 Task: Open a blank sheet, save the file as Olivia Add the quote 'The only limit to our realization of tomorrow will be our doubts of today.'The only limit to our realization of tomorrow will be our doubts of today.  Apply font style Apply font style Bradley Hand ITC and font size 22 Align the text to the Justify .Change the text color to  Brown
Action: Mouse moved to (468, 720)
Screenshot: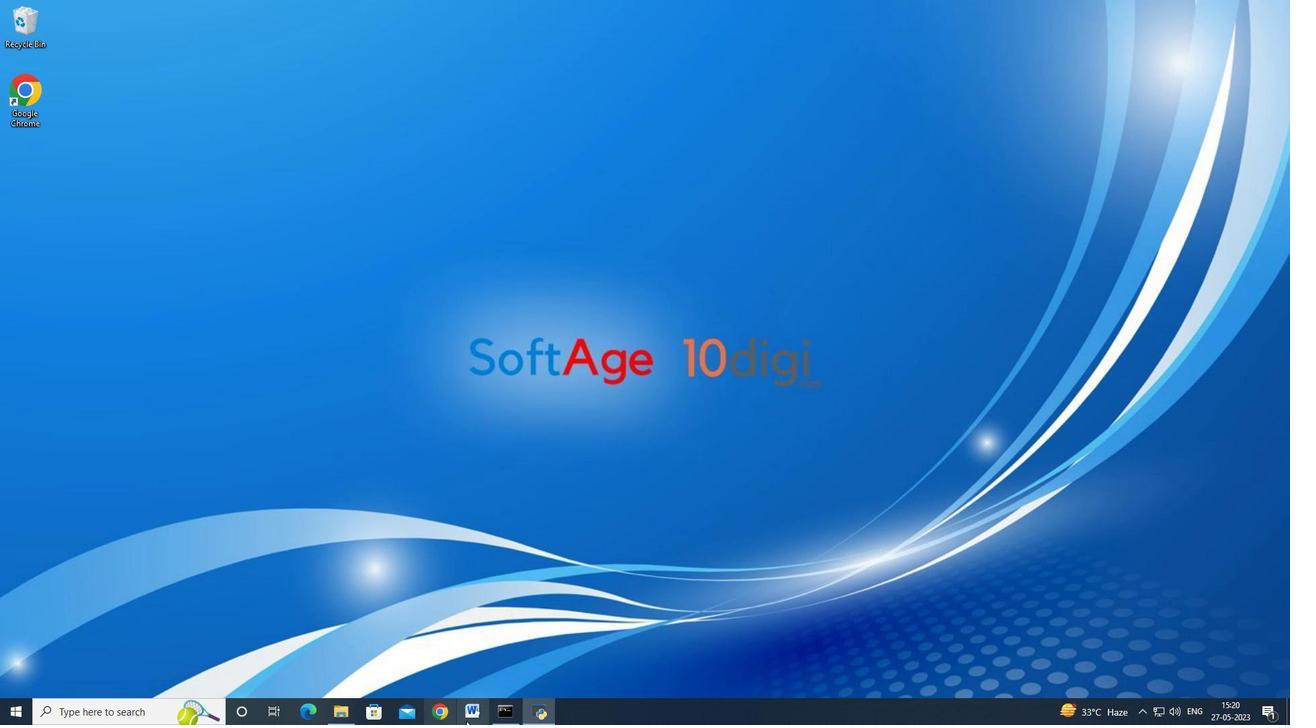 
Action: Mouse pressed left at (468, 720)
Screenshot: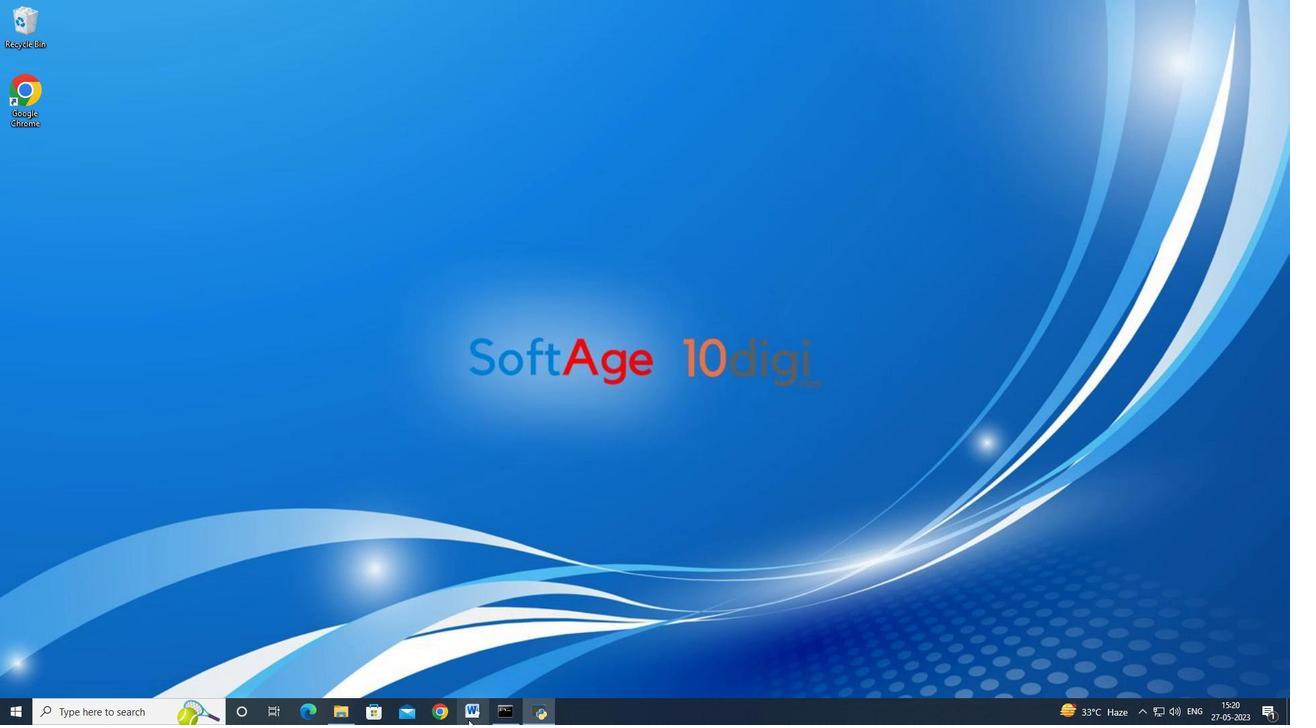 
Action: Mouse moved to (34, 20)
Screenshot: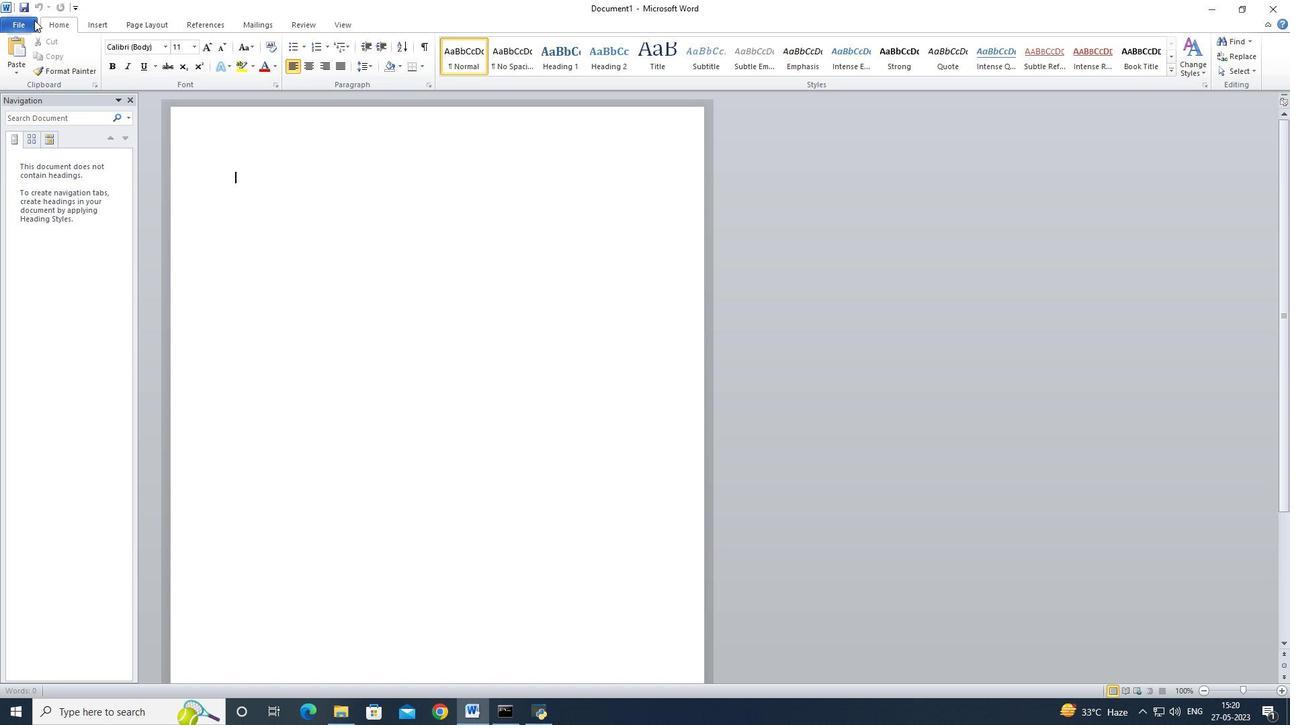 
Action: Mouse pressed left at (34, 20)
Screenshot: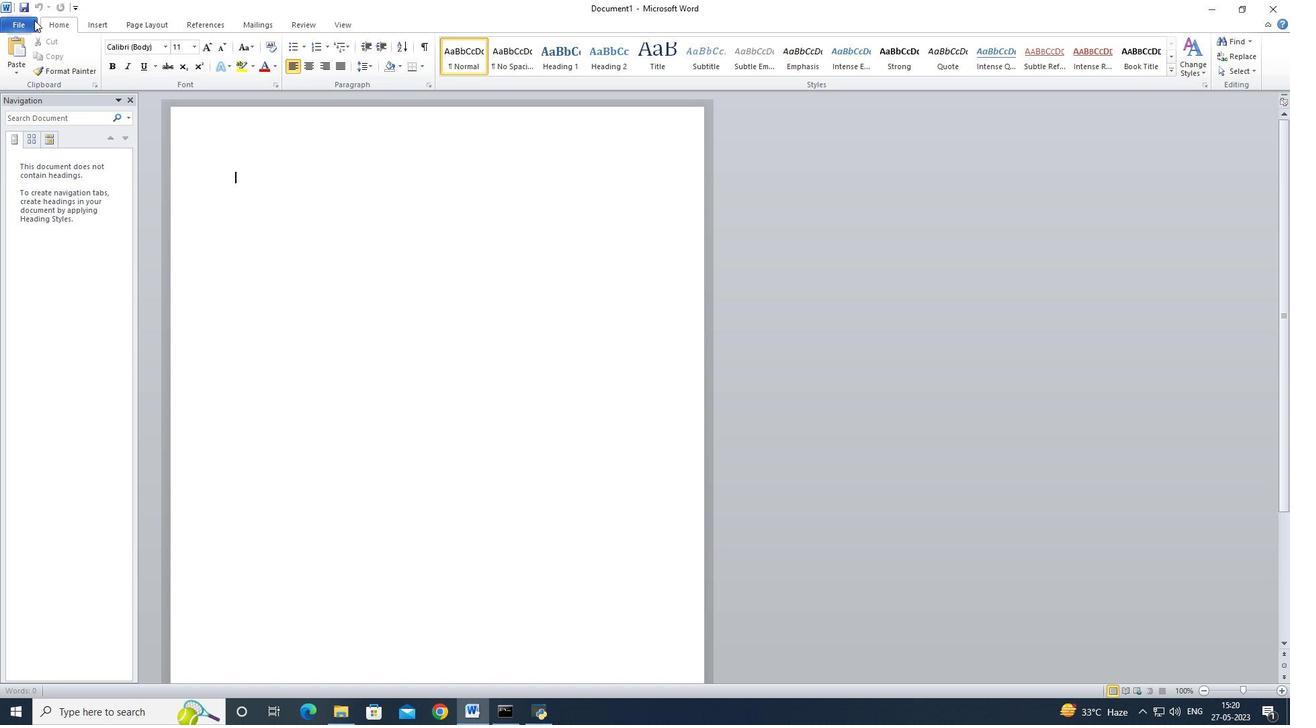 
Action: Mouse moved to (48, 163)
Screenshot: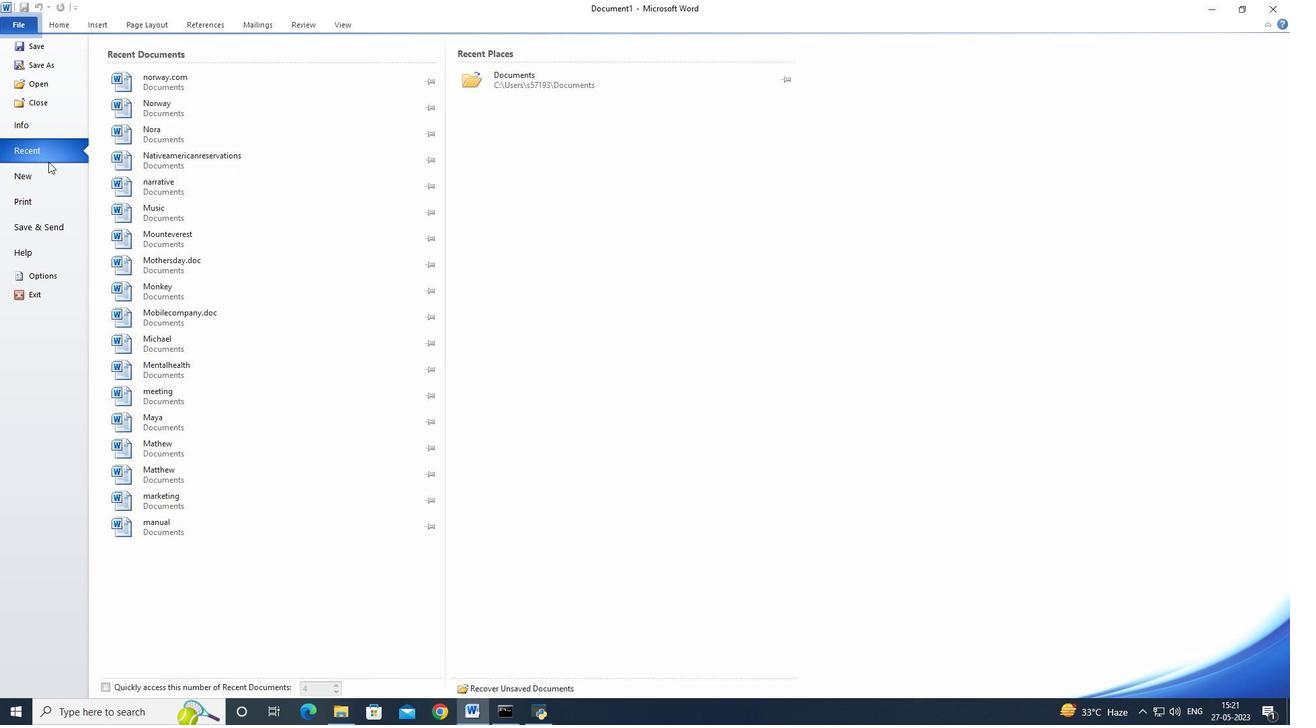 
Action: Mouse pressed left at (48, 163)
Screenshot: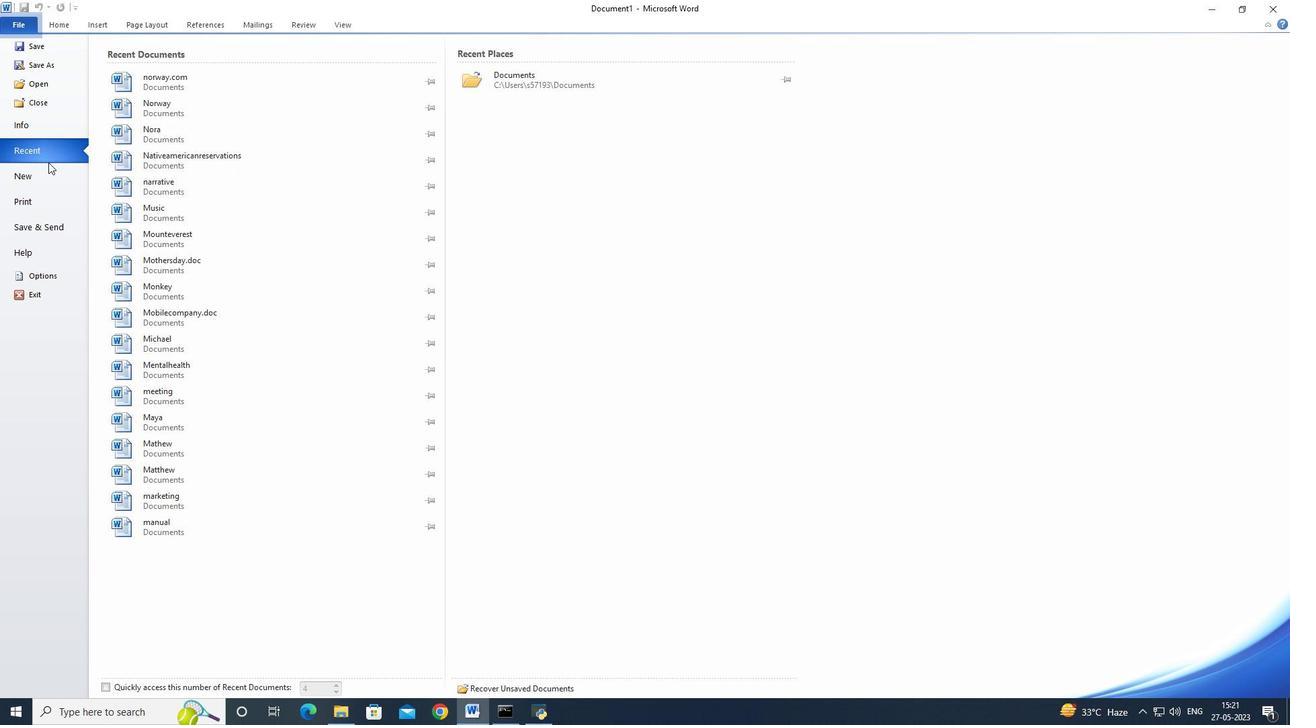 
Action: Mouse moved to (48, 170)
Screenshot: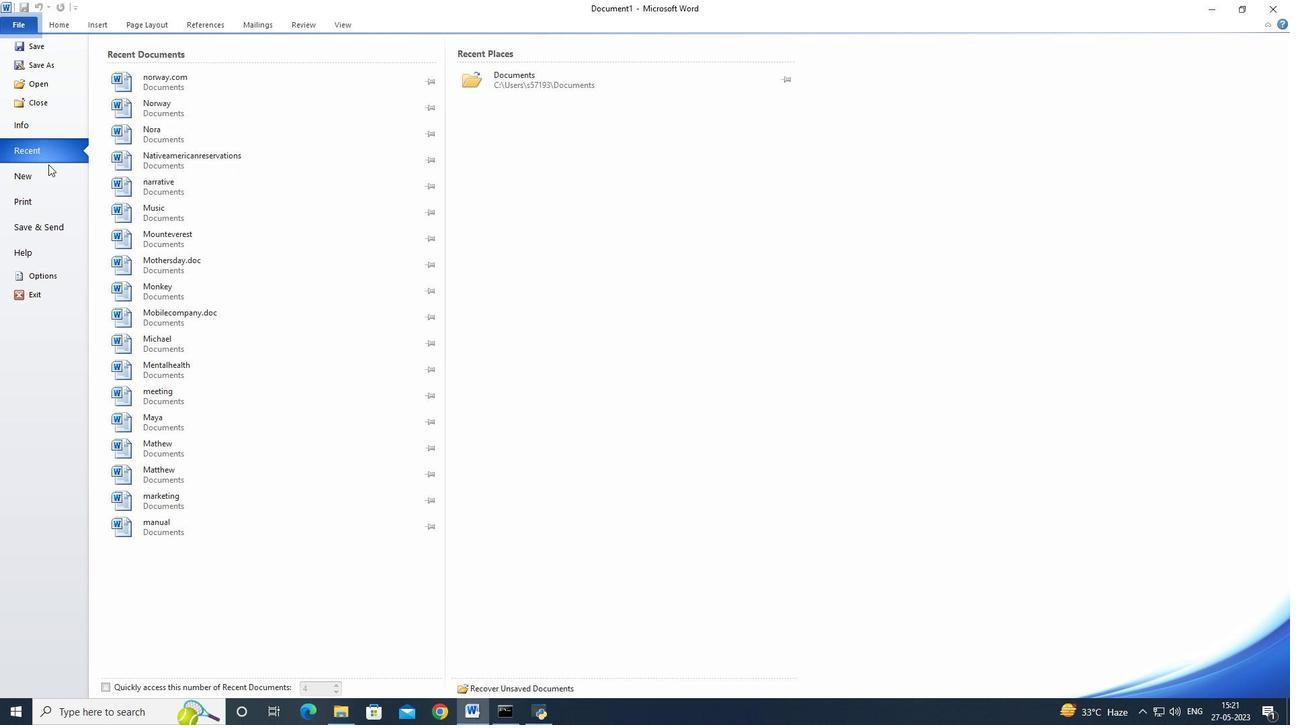 
Action: Mouse pressed left at (48, 170)
Screenshot: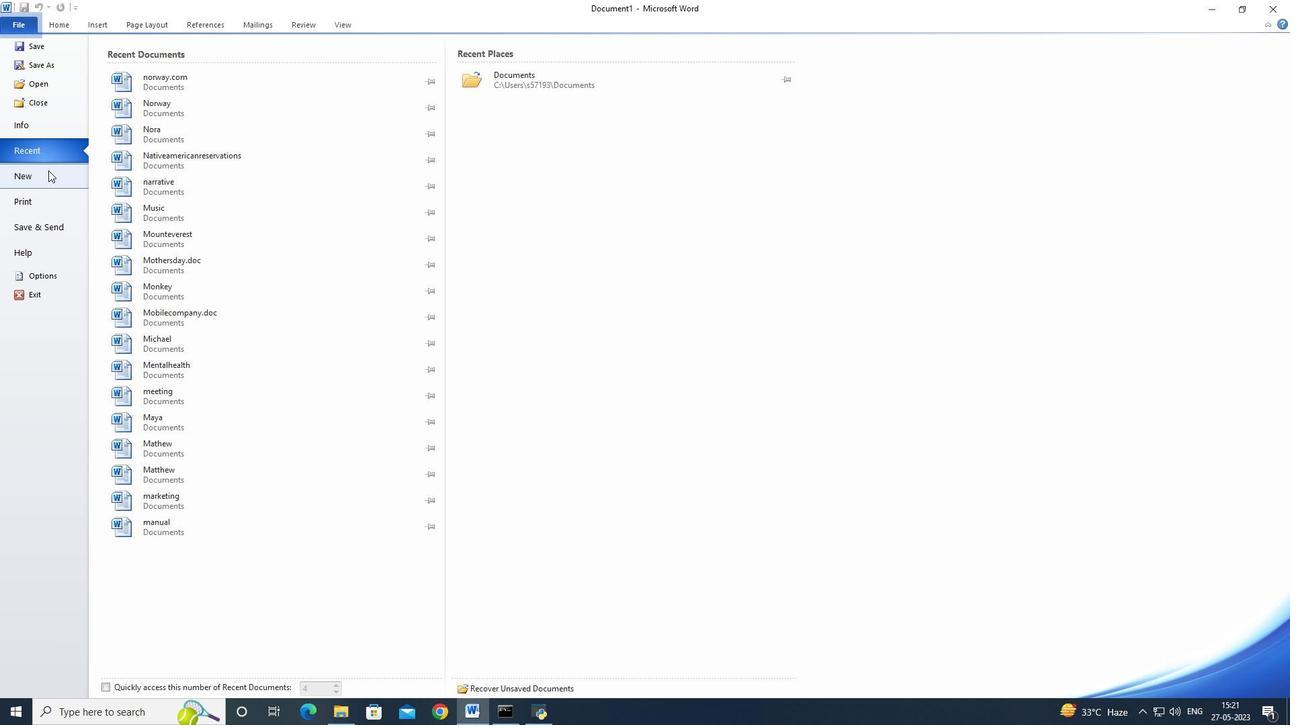 
Action: Mouse moved to (142, 130)
Screenshot: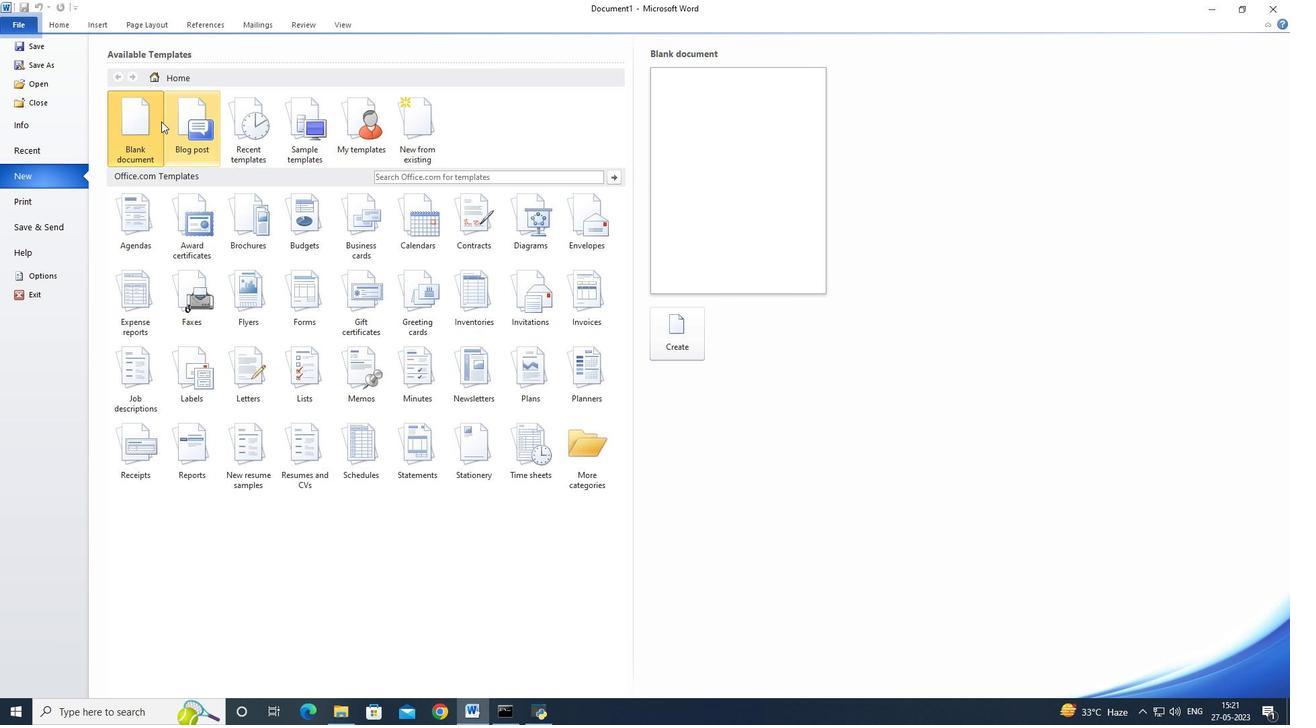 
Action: Mouse pressed left at (142, 130)
Screenshot: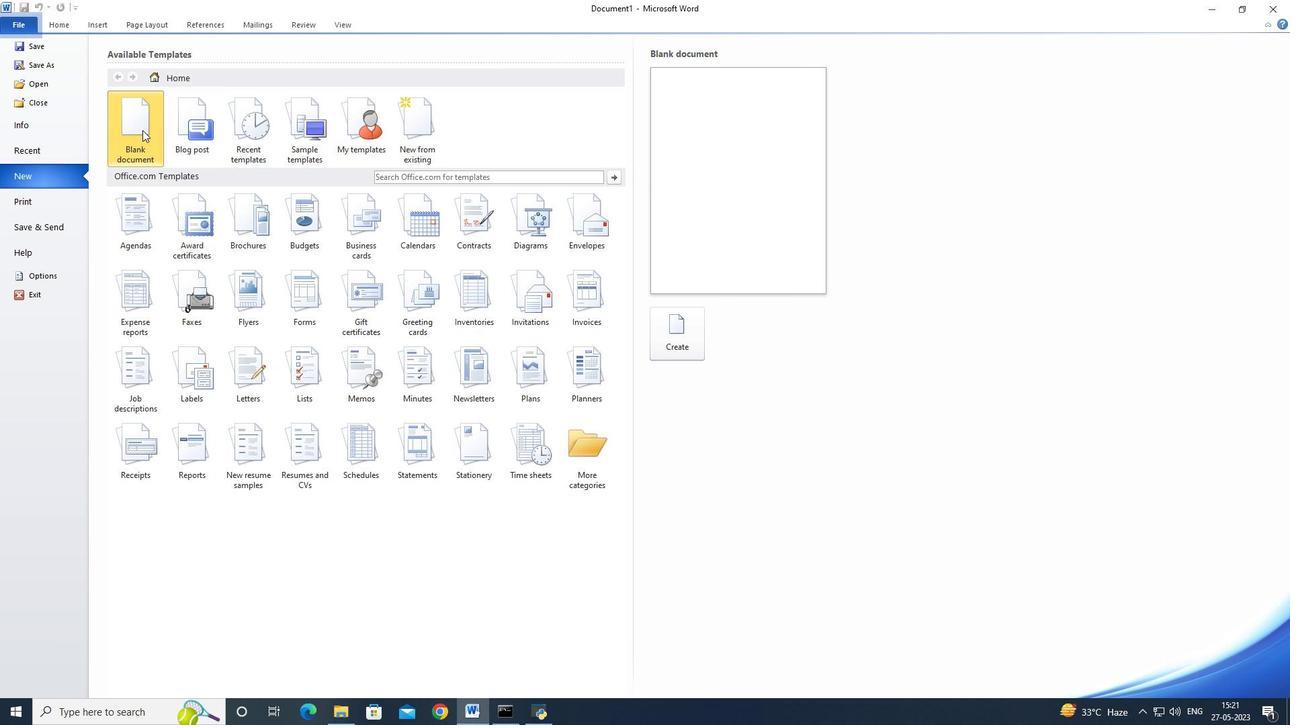 
Action: Mouse pressed left at (142, 130)
Screenshot: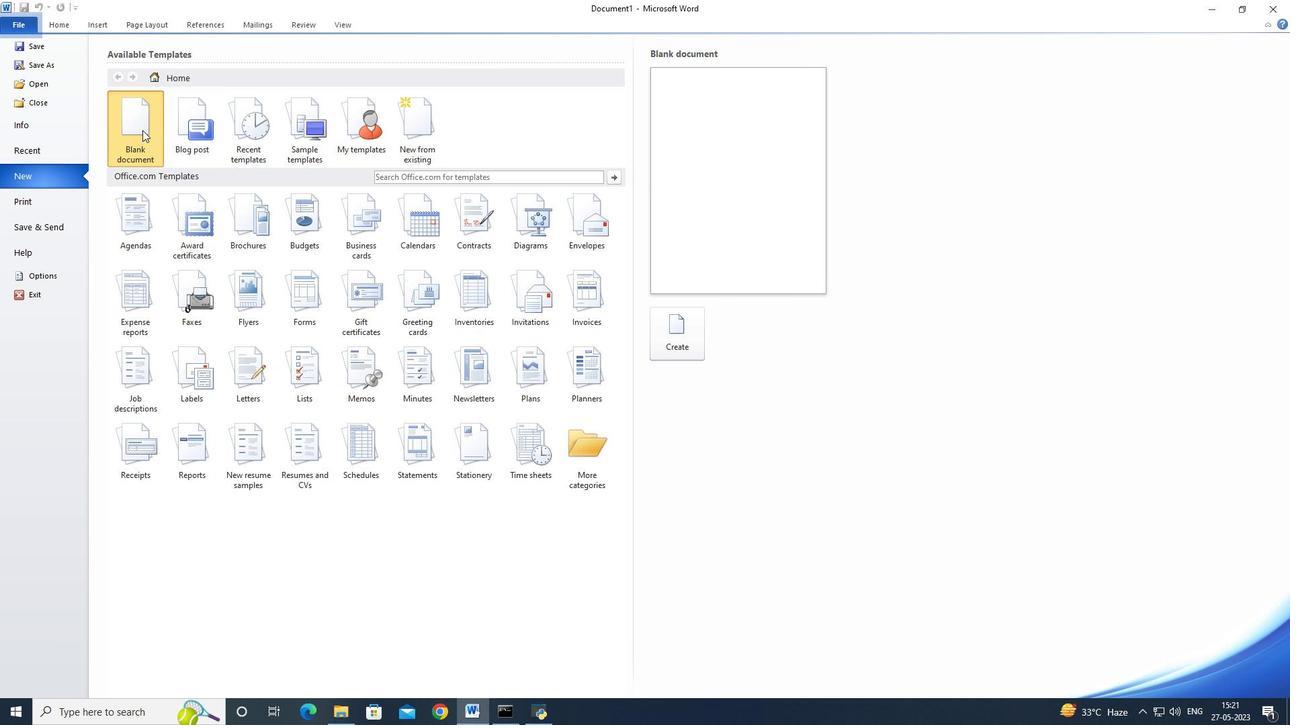 
Action: Mouse moved to (17, 24)
Screenshot: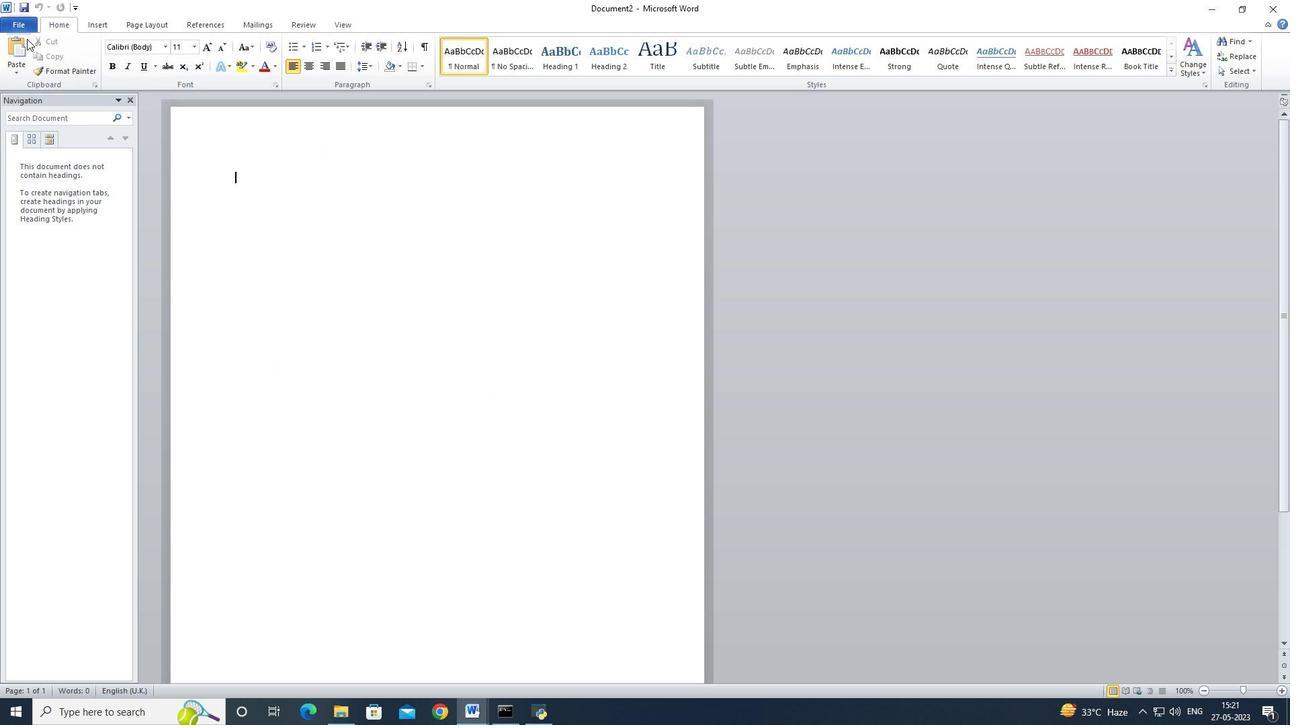 
Action: Mouse pressed left at (17, 24)
Screenshot: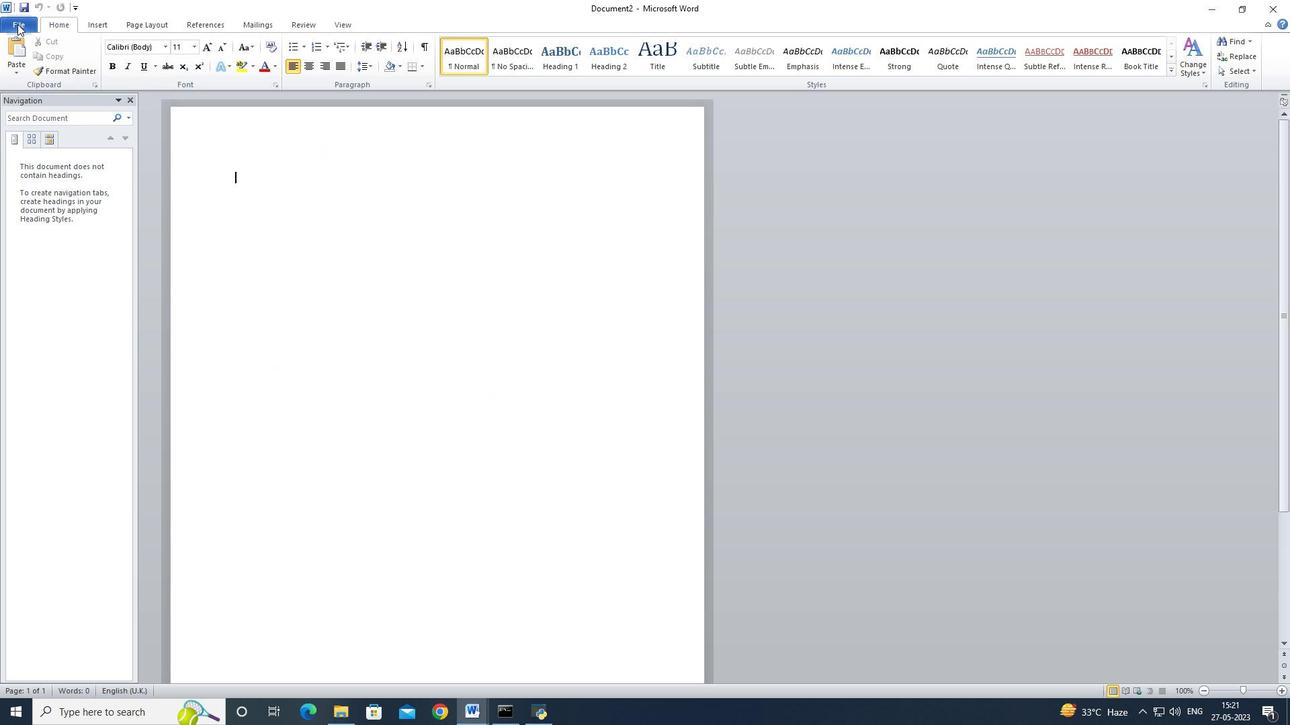 
Action: Mouse moved to (36, 72)
Screenshot: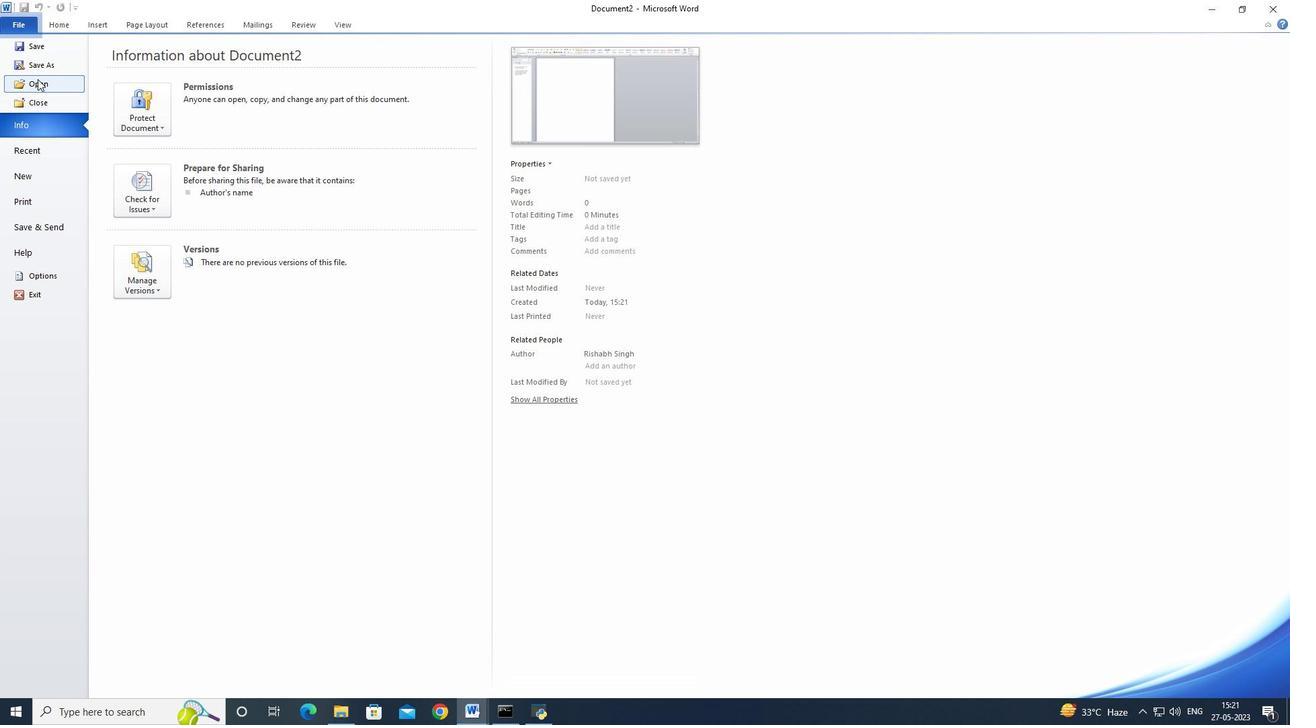 
Action: Mouse pressed left at (36, 72)
Screenshot: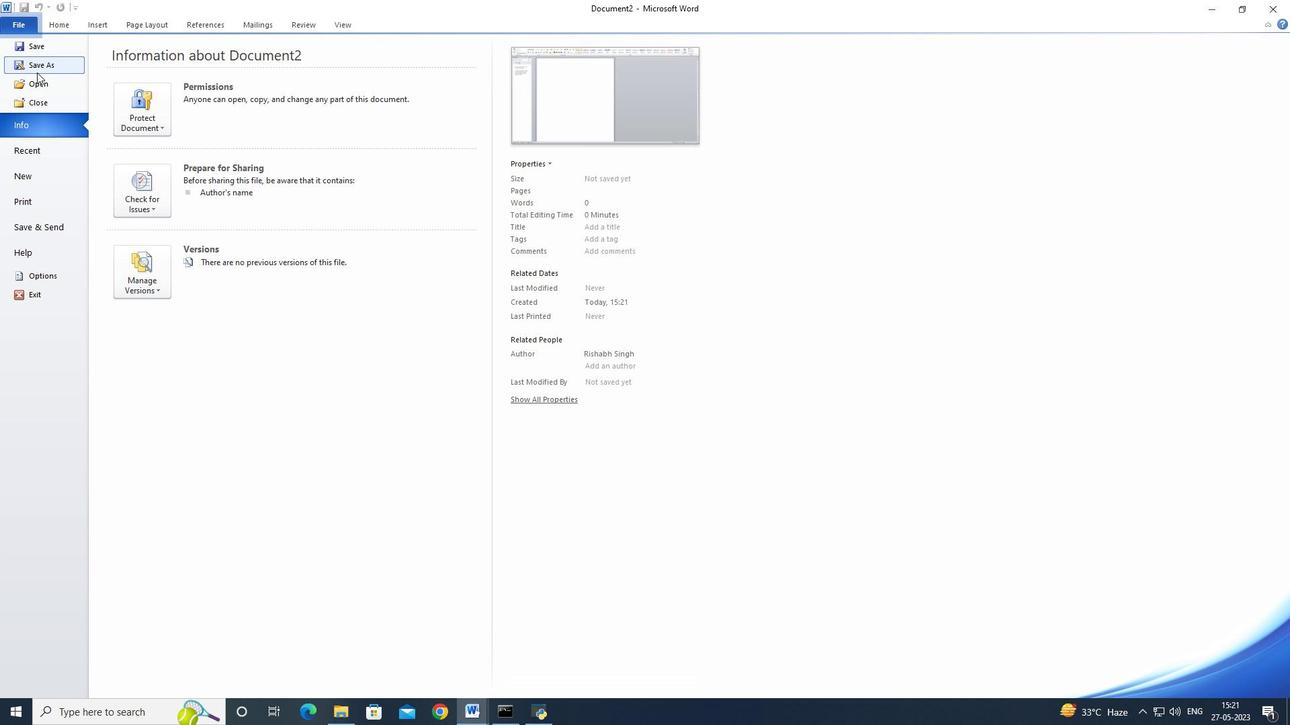 
Action: Mouse moved to (258, 182)
Screenshot: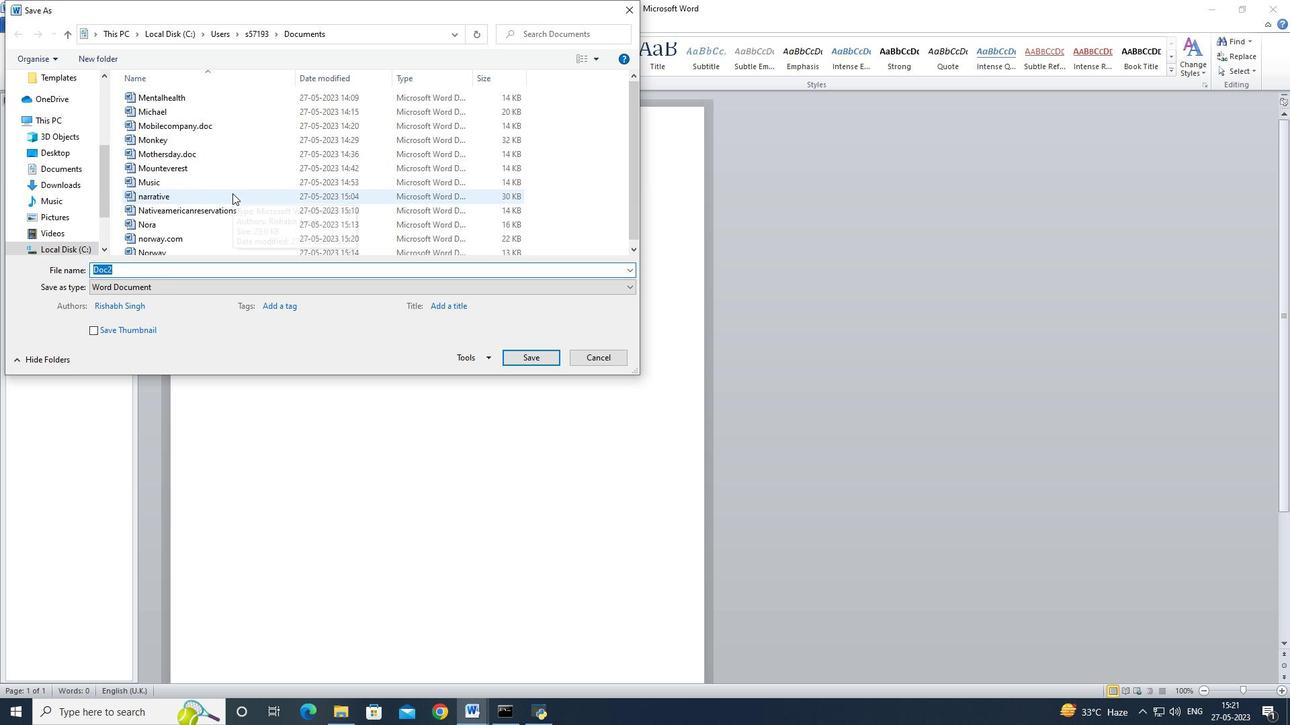 
Action: Key pressed <Key.backspace><Key.shift>Olivai<Key.backspace><Key.backspace>ia
Screenshot: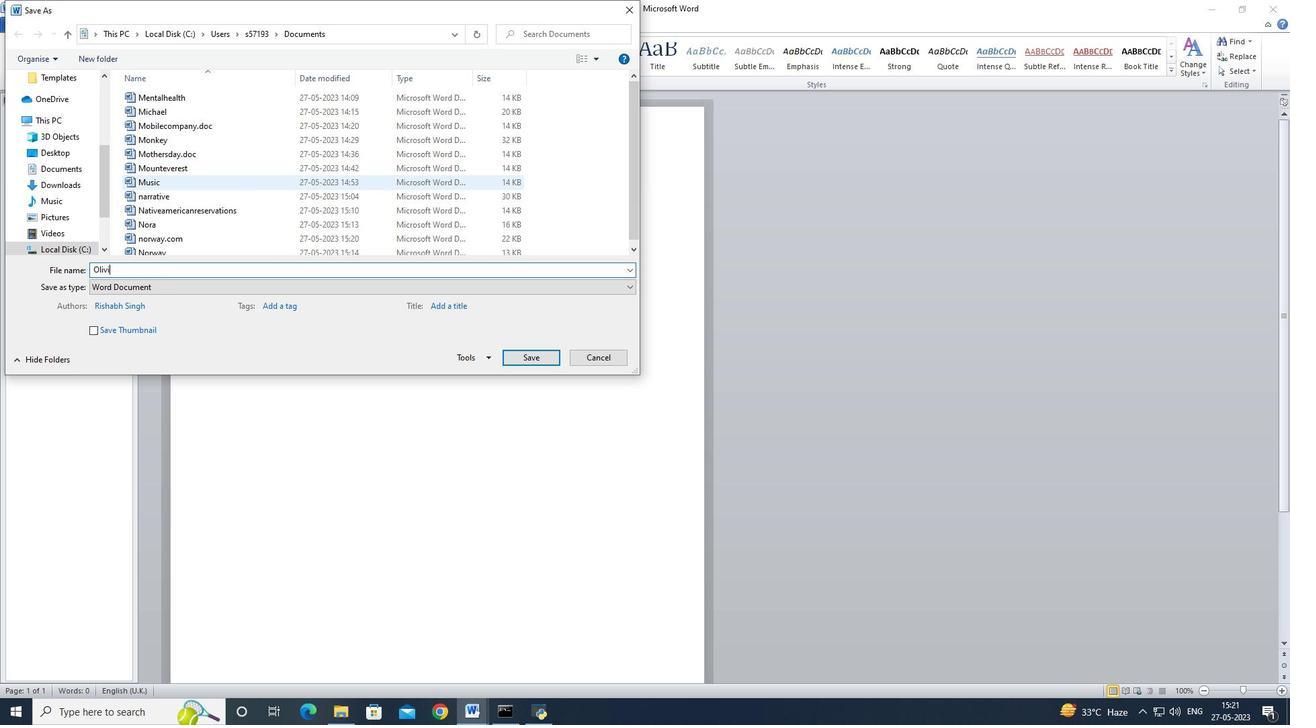 
Action: Mouse moved to (543, 353)
Screenshot: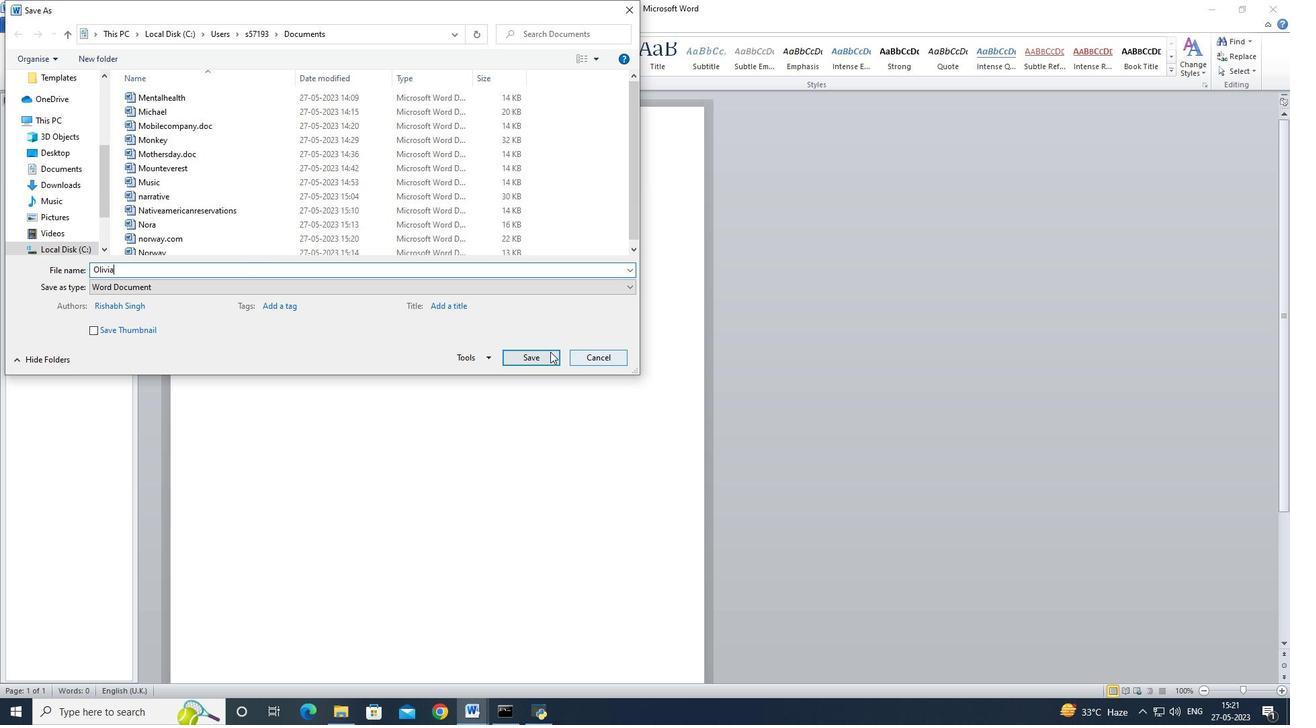 
Action: Mouse pressed left at (543, 353)
Screenshot: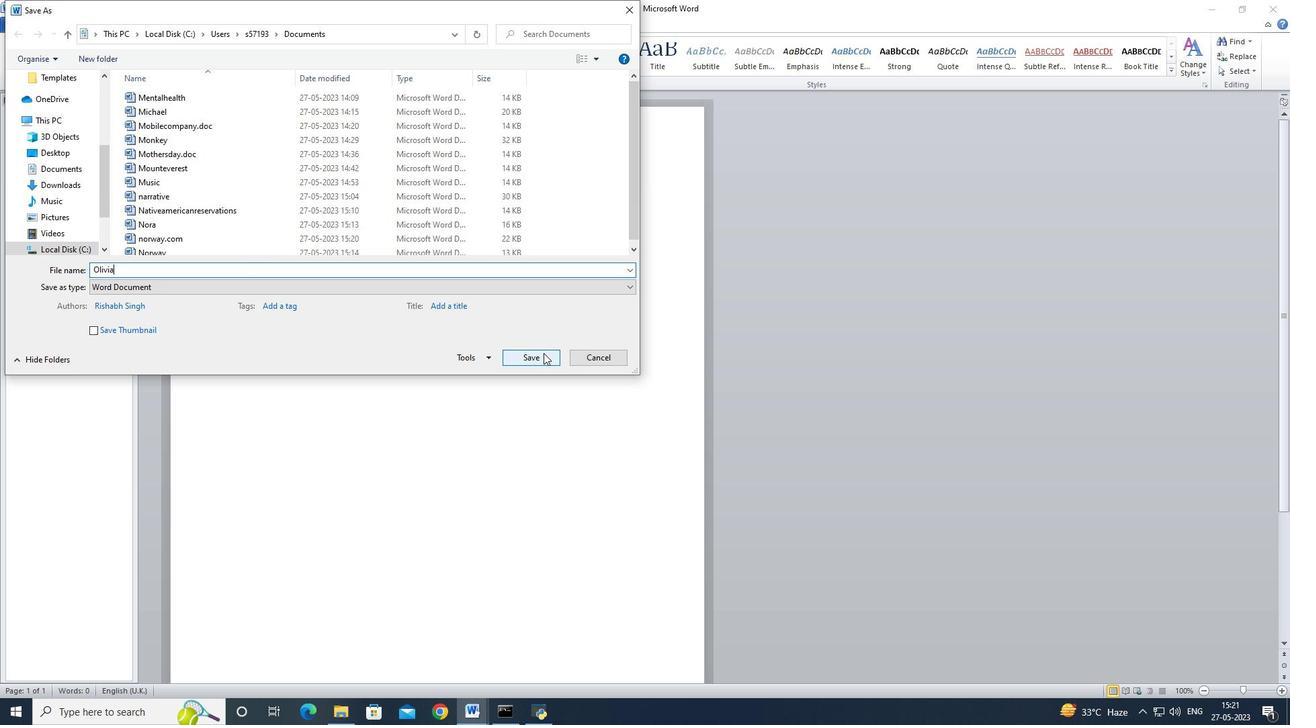 
Action: Mouse moved to (258, 182)
Screenshot: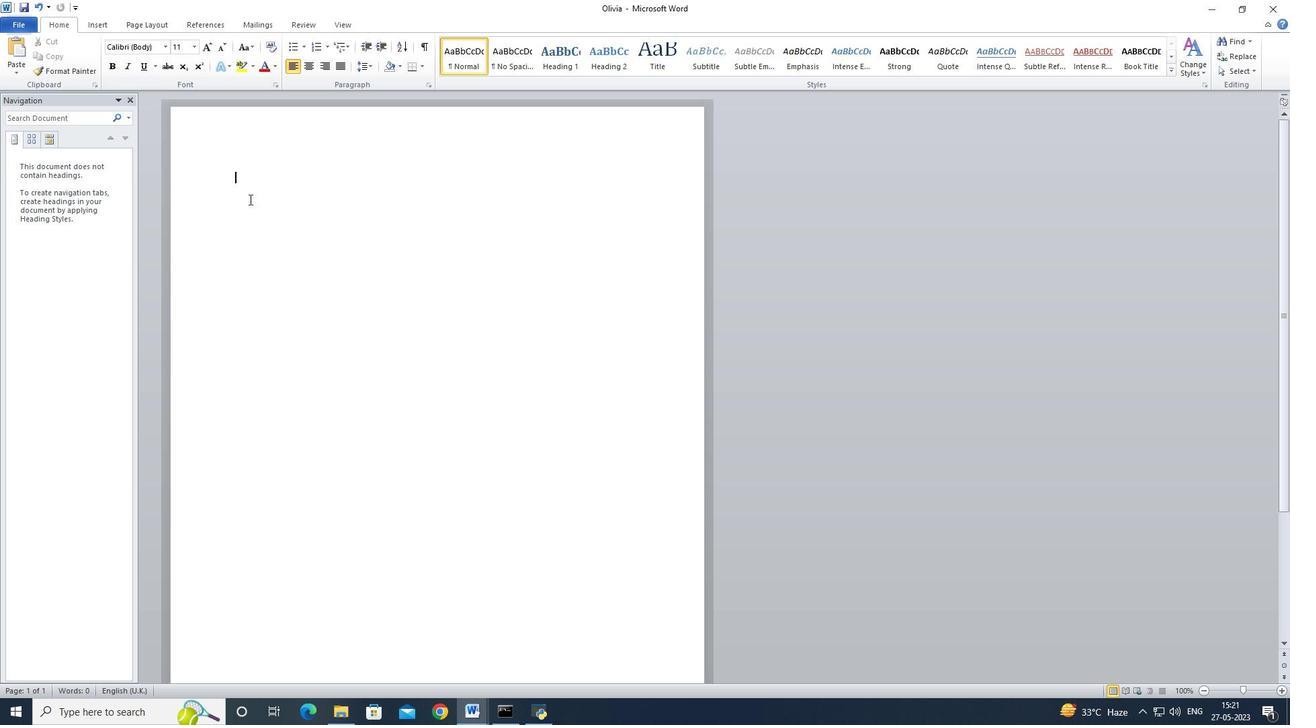 
Action: Mouse pressed left at (258, 182)
Screenshot: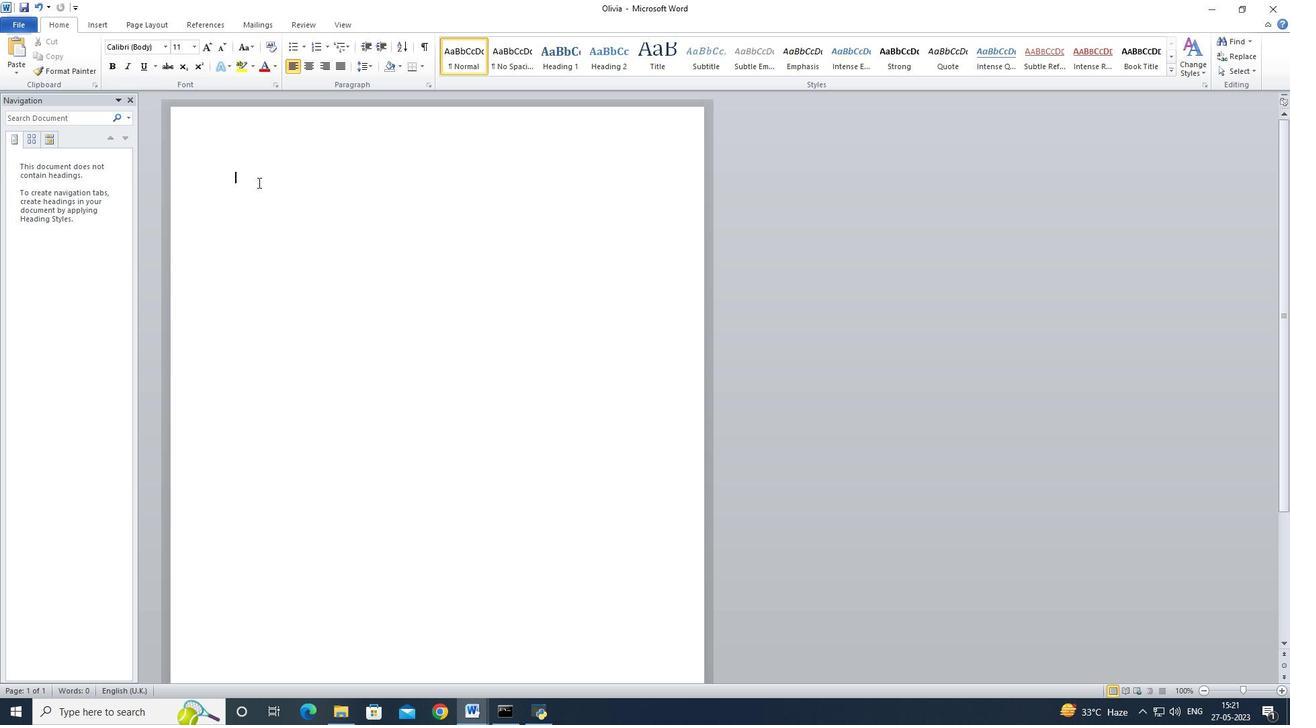 
Action: Mouse moved to (268, 185)
Screenshot: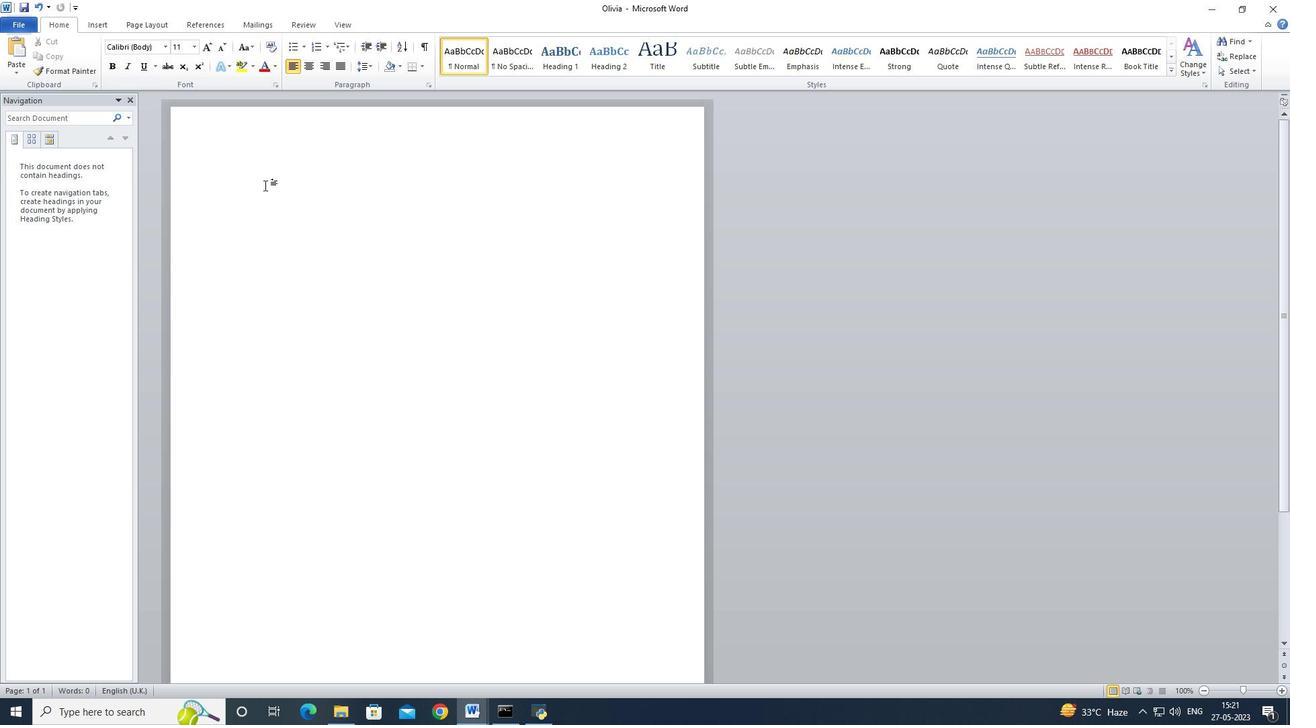 
Action: Key pressed '<Key.shift>The<Key.space>only<Key.space>limit<Key.space>to<Key.space>our<Key.space>rela<Key.backspace><Key.backspace>alization<Key.space>of<Key.space>tomorrow<Key.space>will<Key.space>be<Key.space>our<Key.space>doun<Key.backspace>bt<Key.space>of<Key.space>today..<Key.backspace>;<Key.backspace>'<Key.shift>The<Key.space>only<Key.space>limit<Key.space>to<Key.space>our<Key.space>realization<Key.space>of<Key.space>tomorrow<Key.space>will<Key.space>be<Key.space>our<Key.space>doubts<Key.space>of<Key.space>toa<Key.backspace>day.'
Screenshot: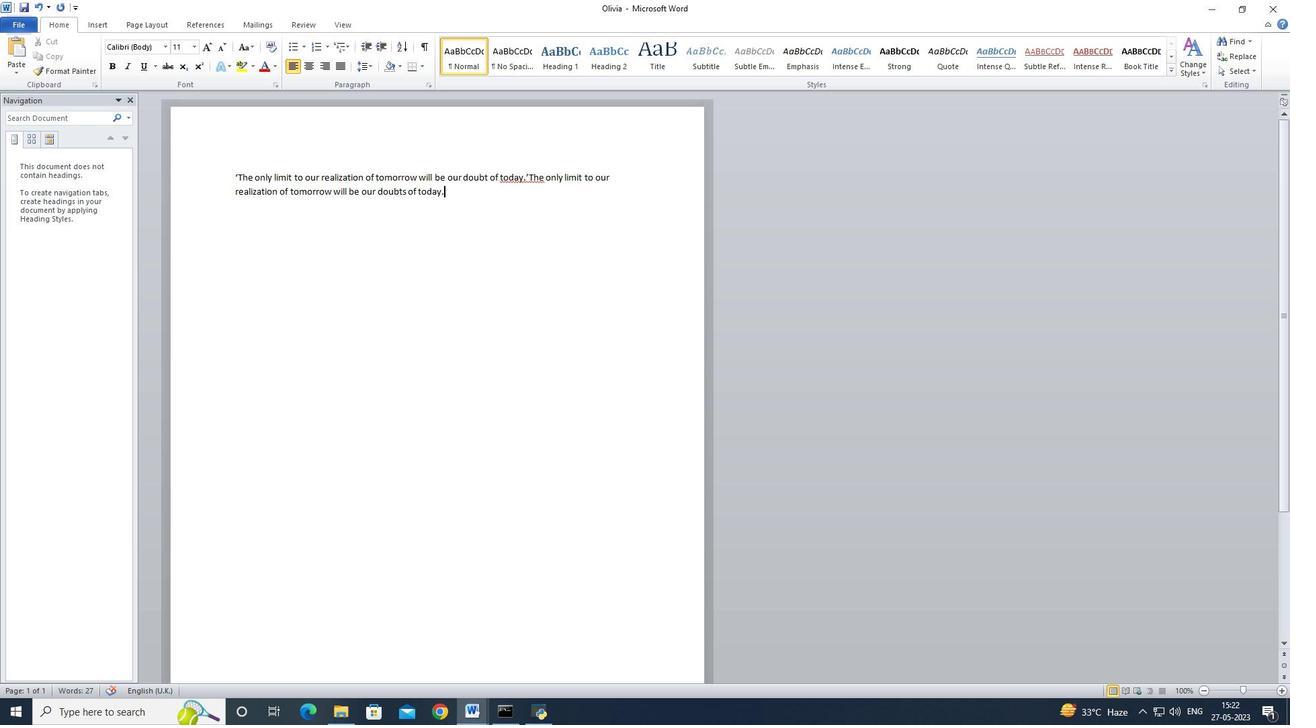 
Action: Mouse moved to (234, 174)
Screenshot: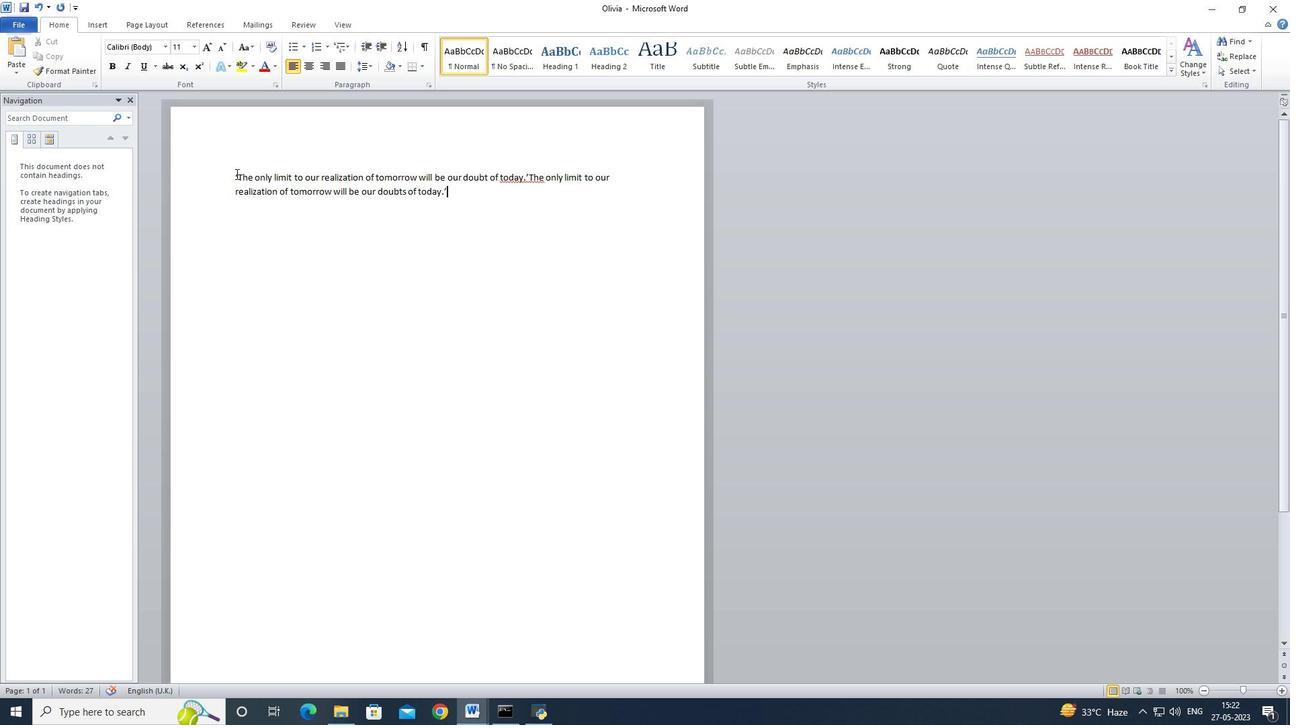 
Action: Mouse pressed left at (234, 174)
Screenshot: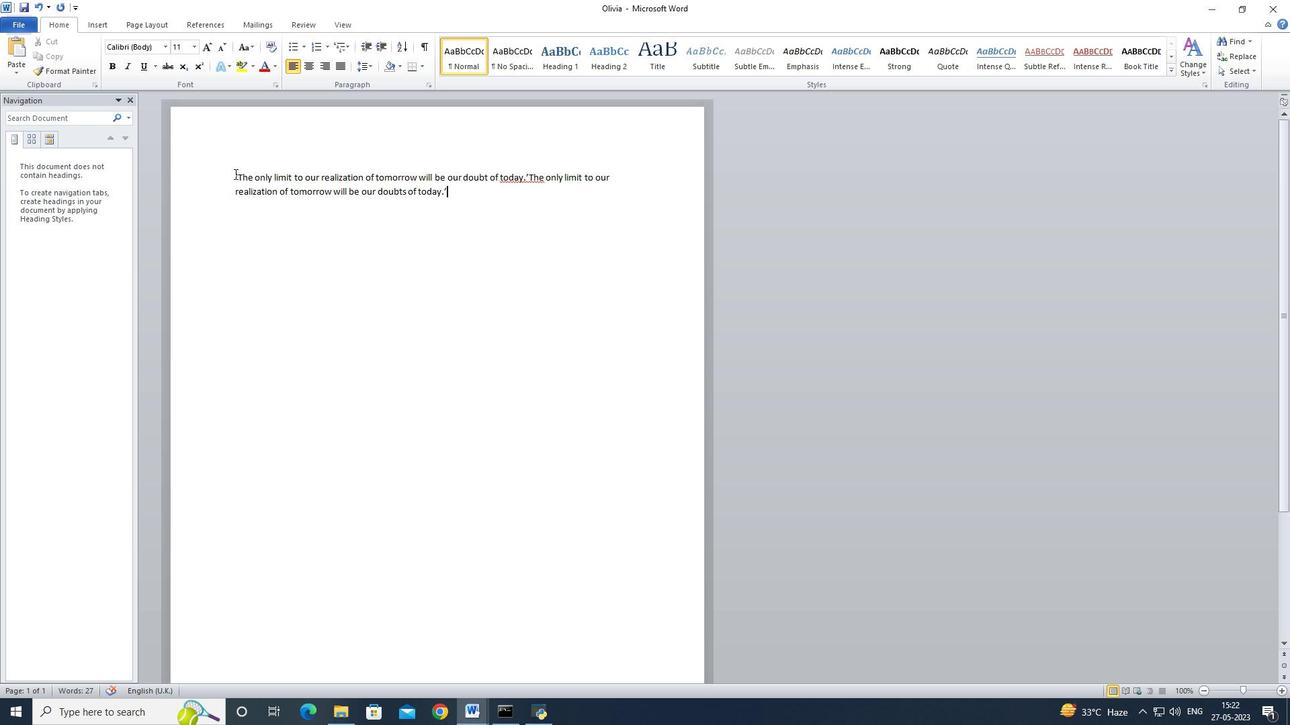 
Action: Mouse moved to (129, 47)
Screenshot: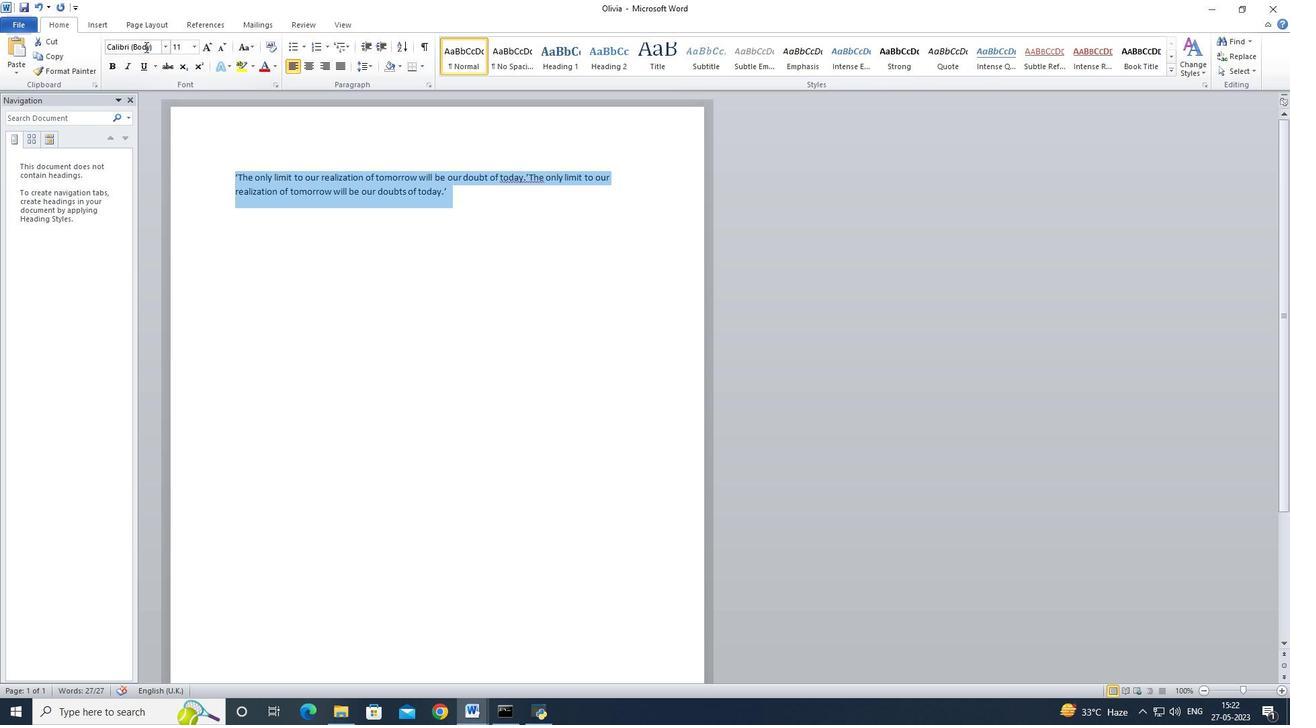 
Action: Mouse pressed left at (129, 47)
Screenshot: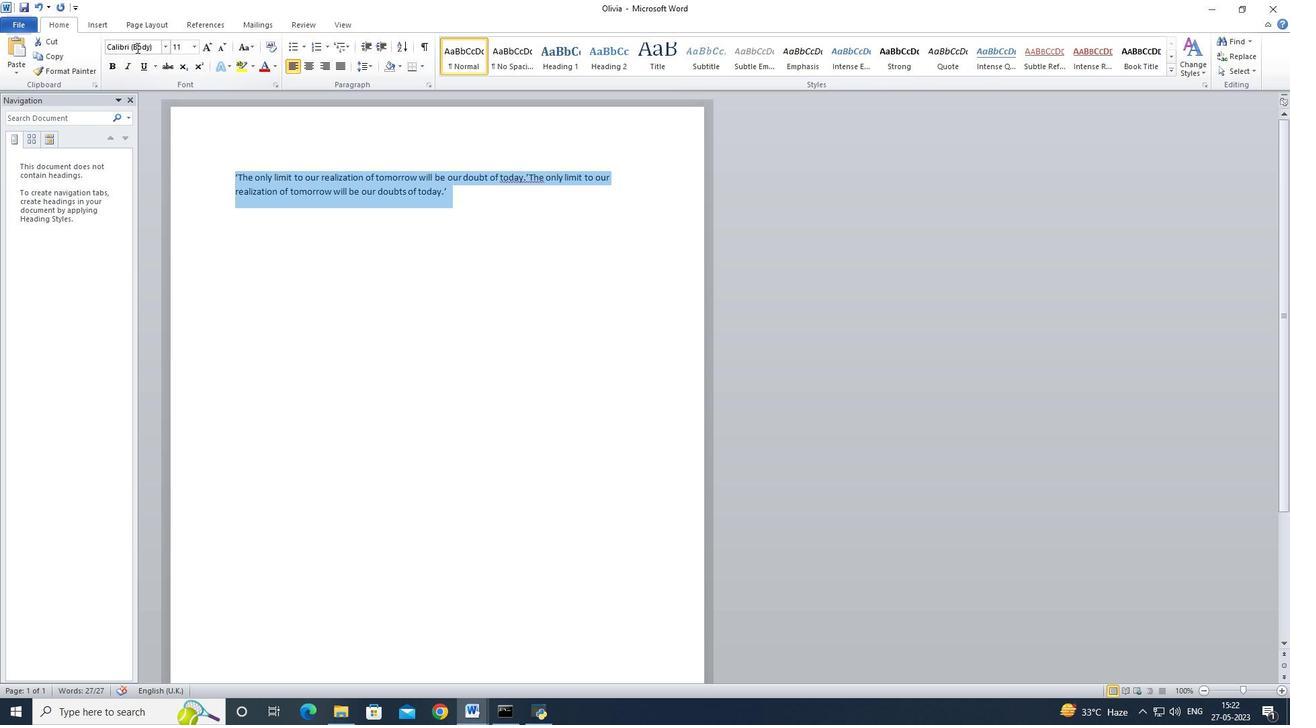 
Action: Mouse moved to (128, 41)
Screenshot: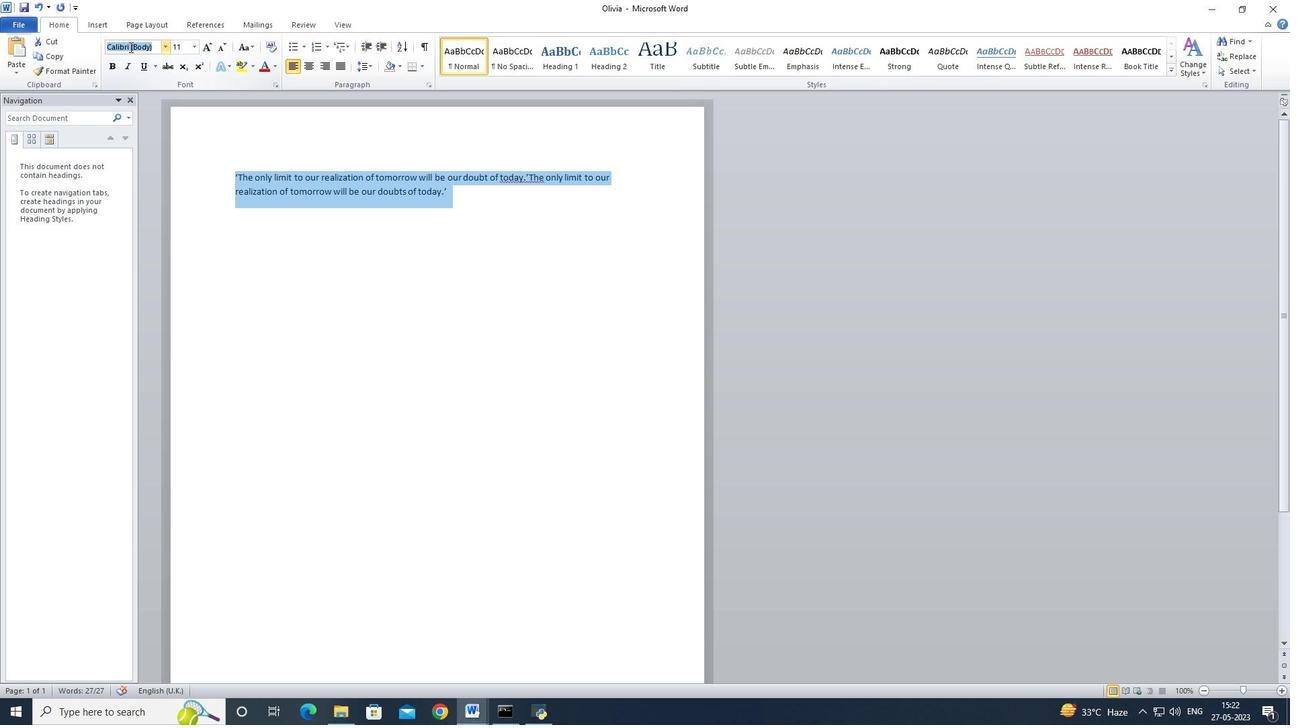 
Action: Key pressed bradley<Key.space>hand<Key.space>itc<Key.enter>
Screenshot: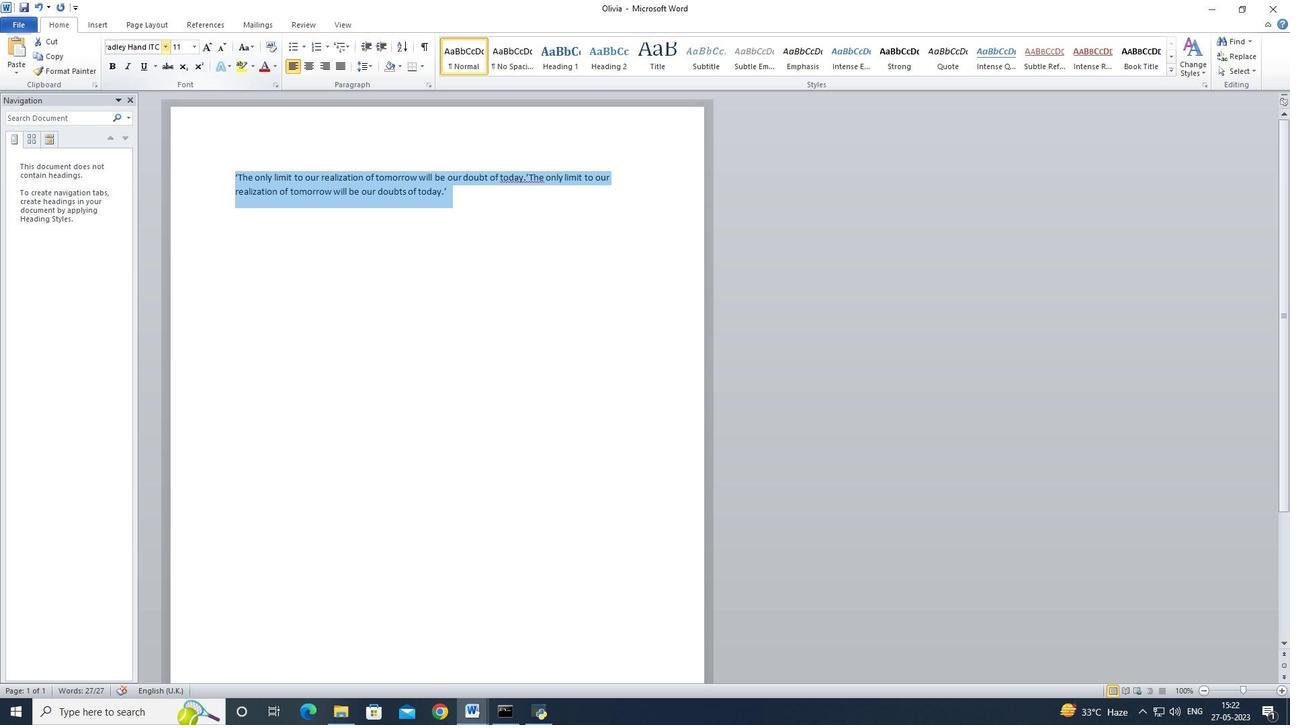
Action: Mouse moved to (192, 47)
Screenshot: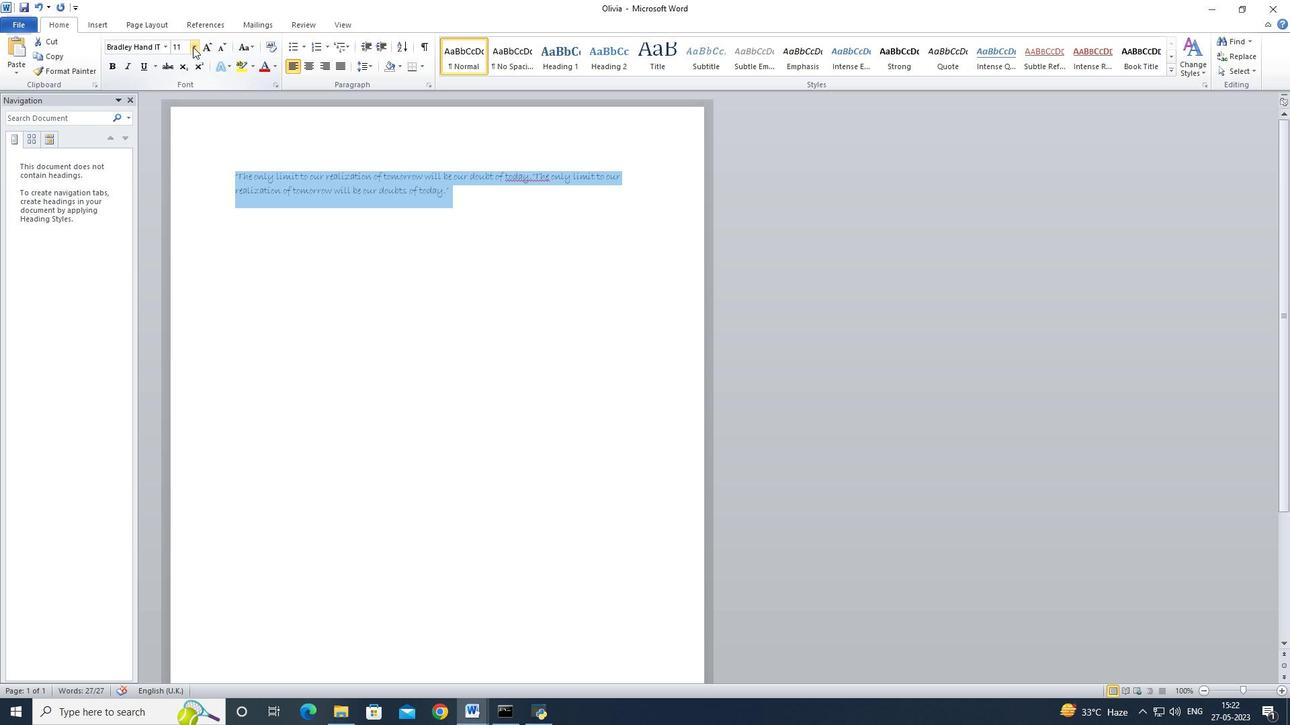
Action: Mouse pressed left at (192, 47)
Screenshot: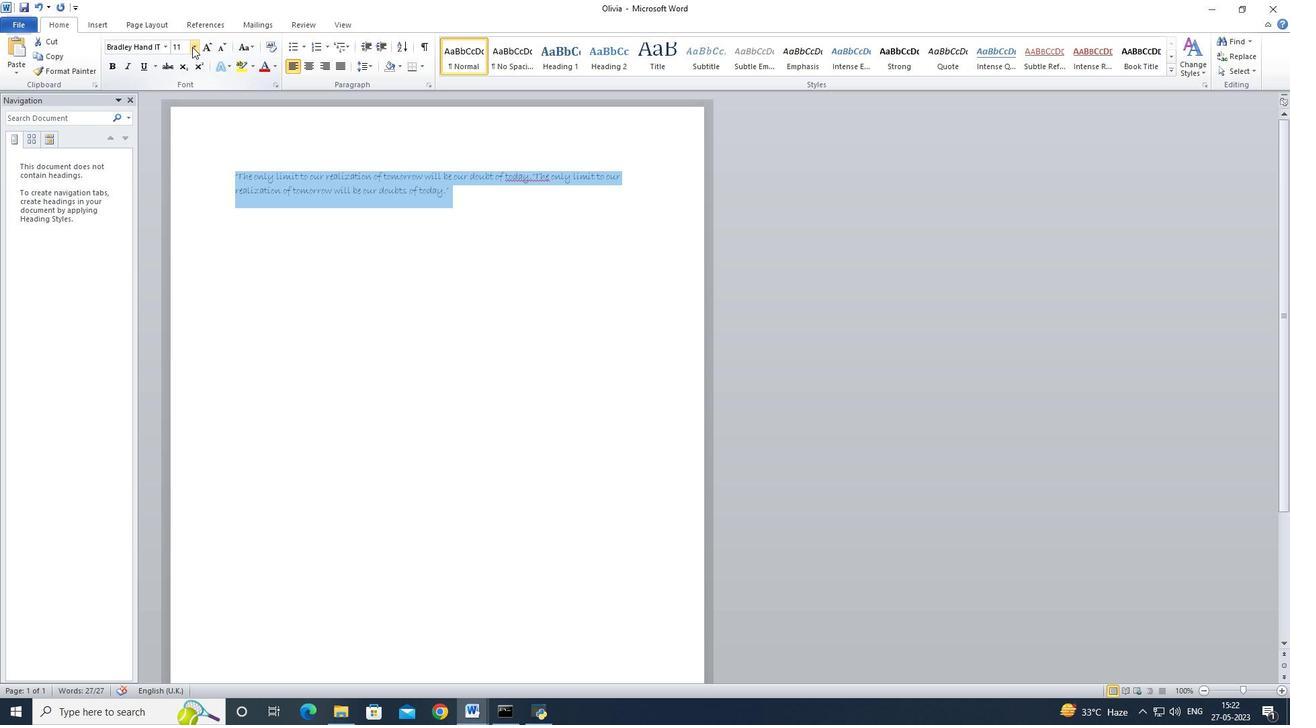 
Action: Mouse moved to (178, 165)
Screenshot: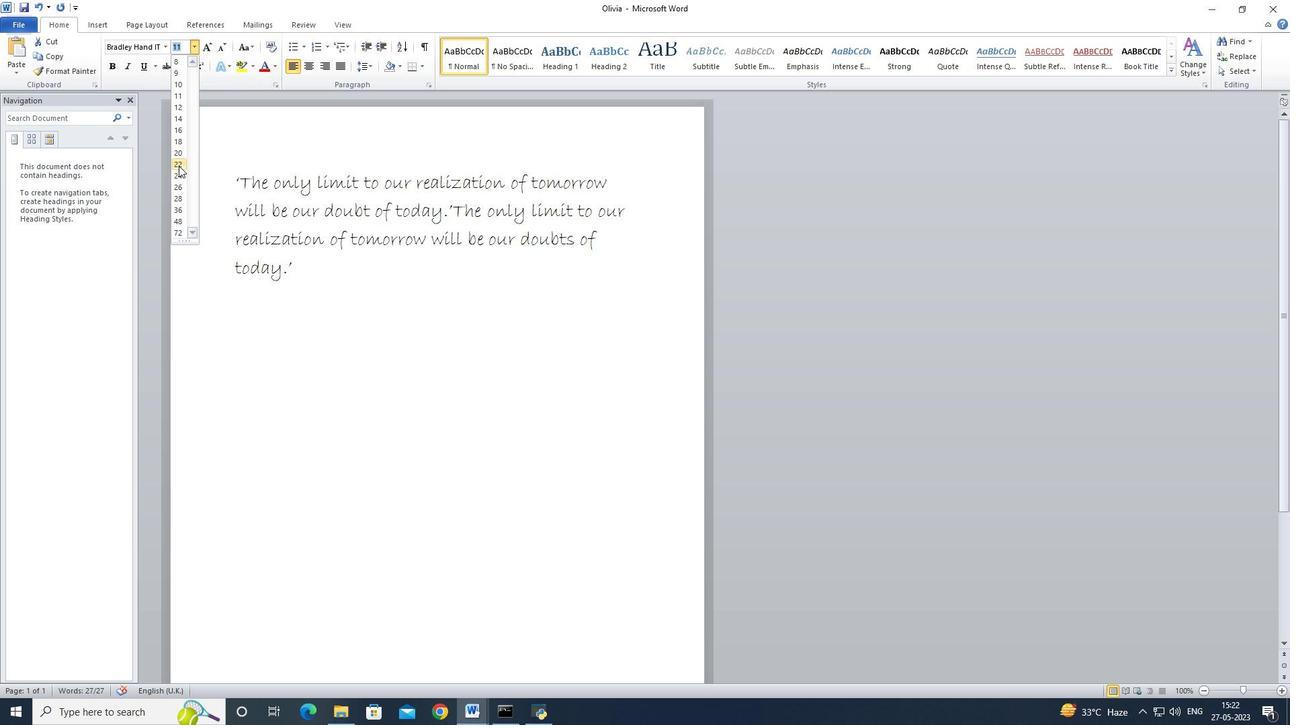 
Action: Mouse pressed left at (178, 165)
Screenshot: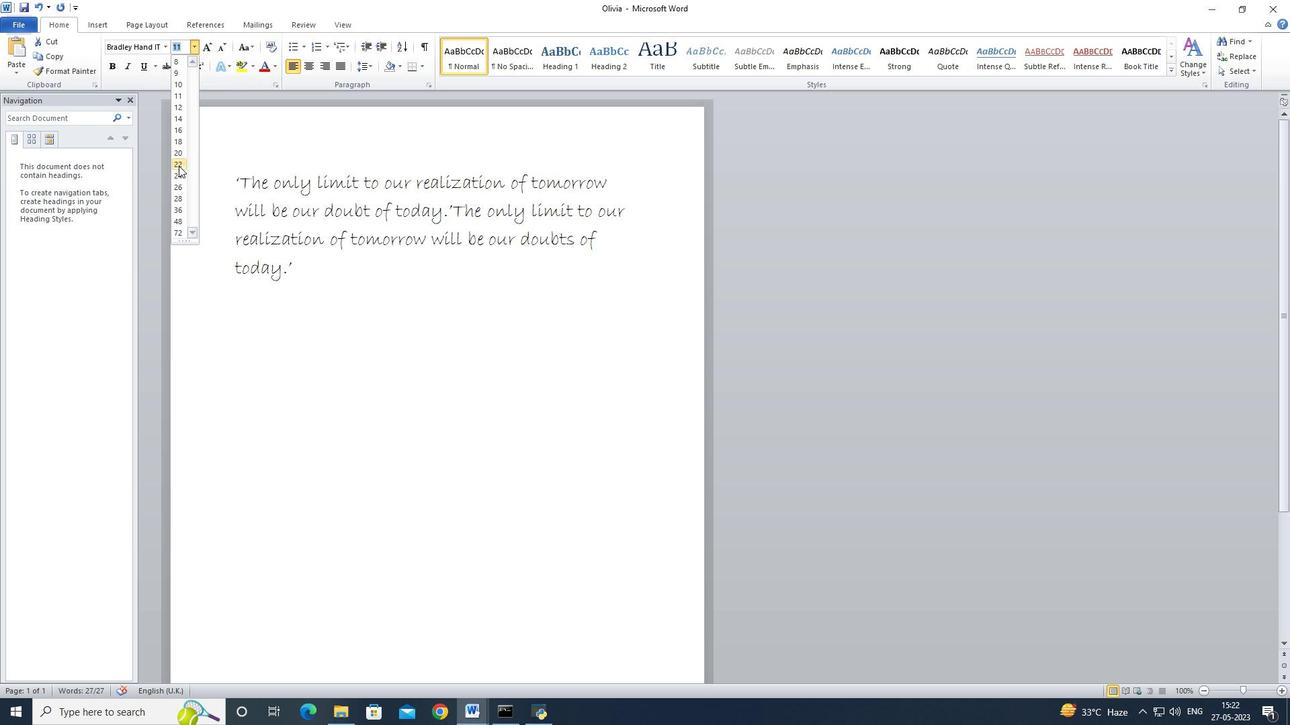 
Action: Mouse moved to (322, 279)
Screenshot: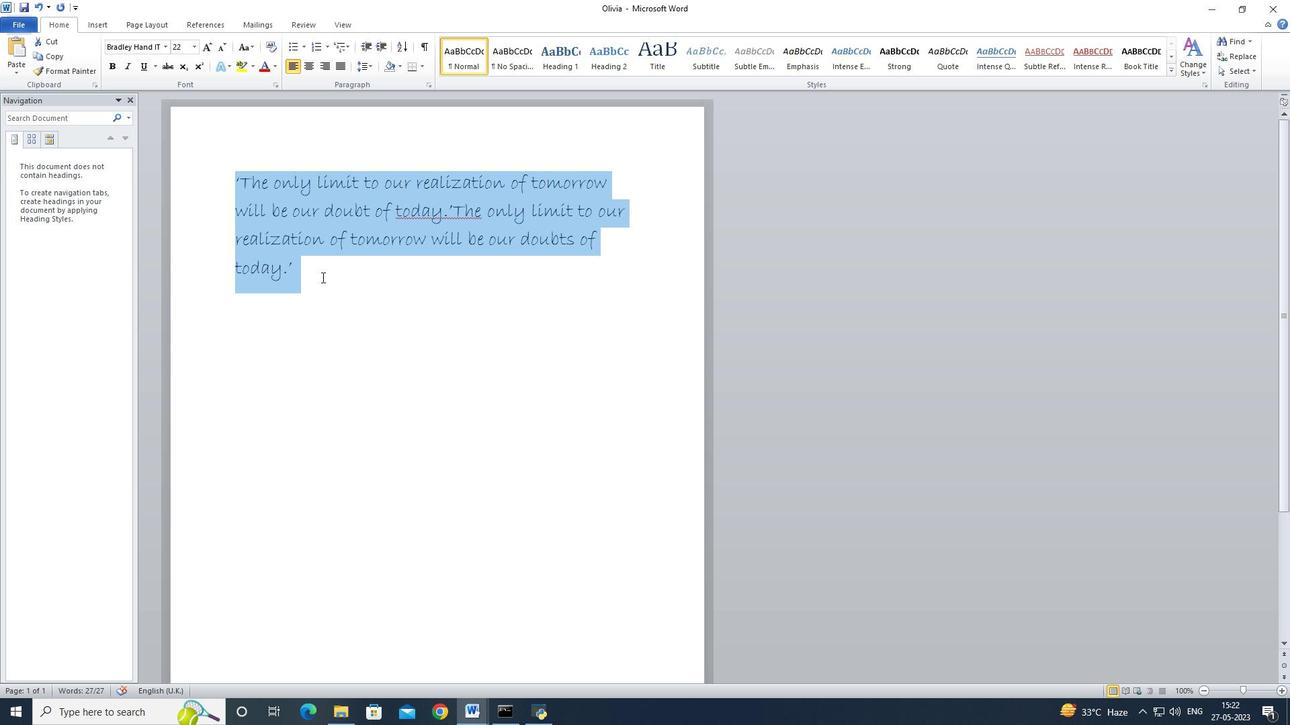 
Action: Mouse pressed left at (322, 279)
Screenshot: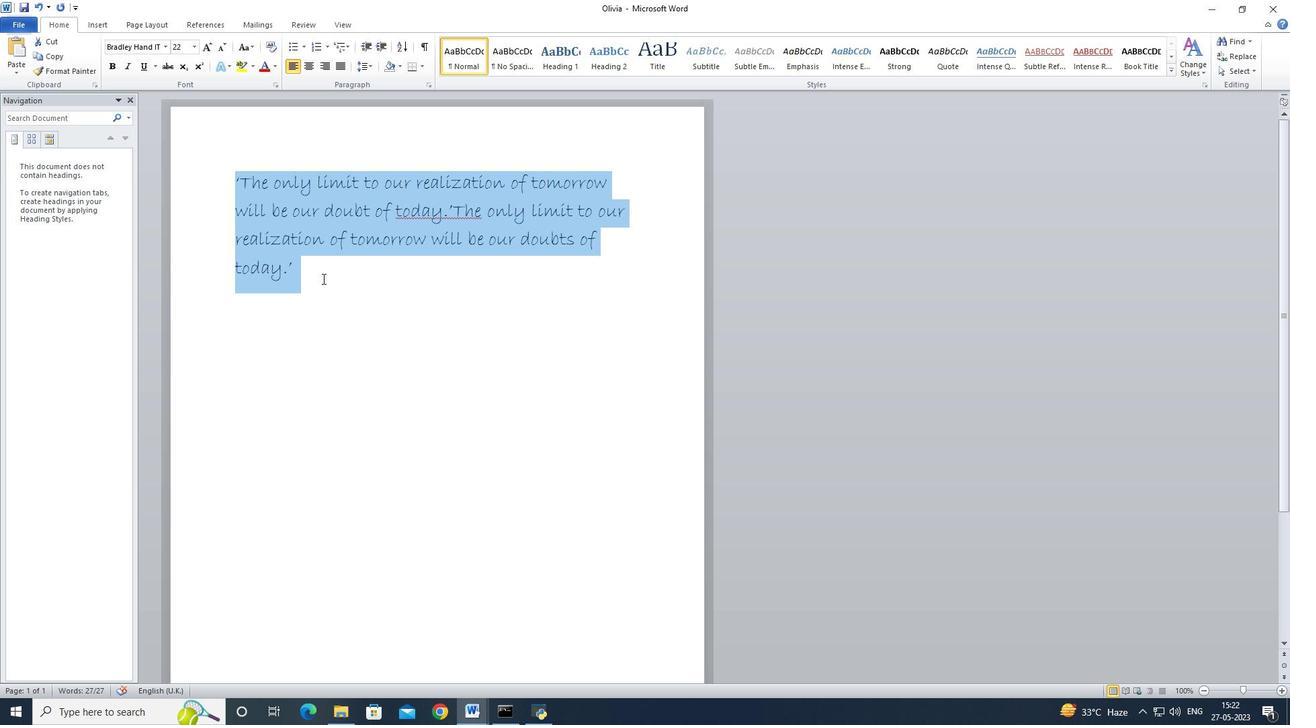 
Action: Mouse moved to (321, 274)
Screenshot: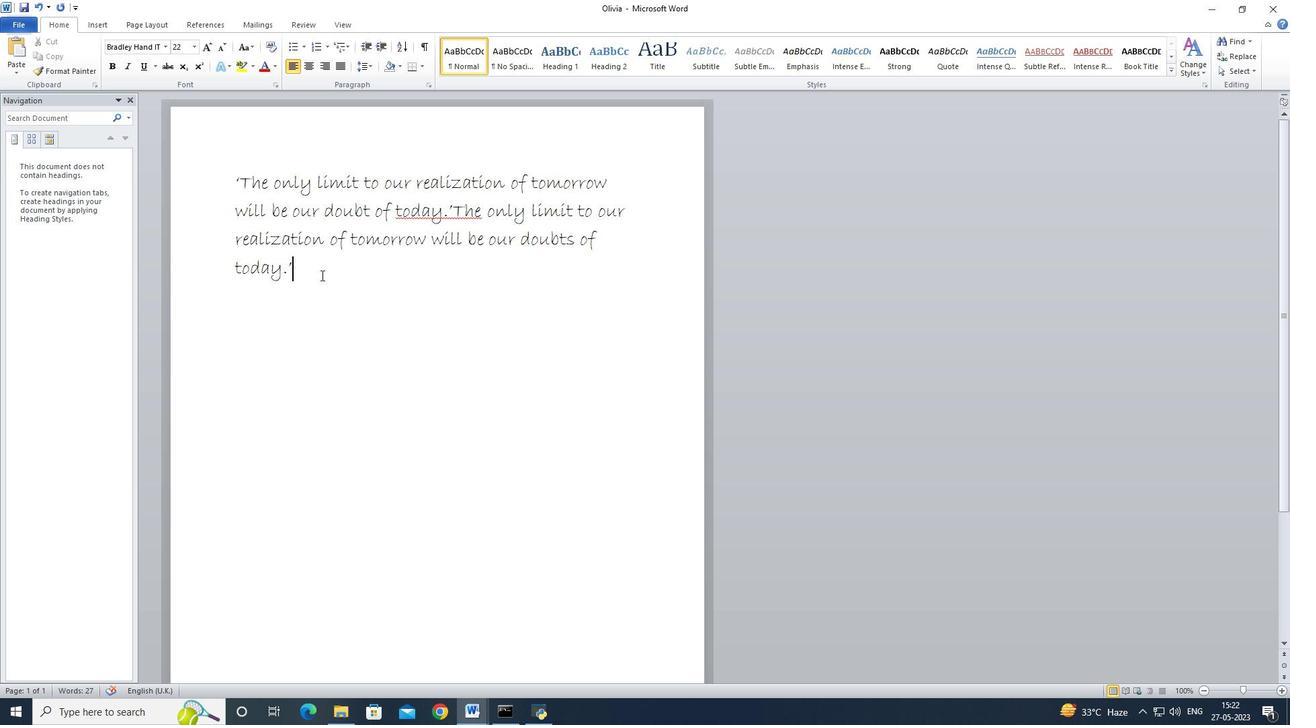 
Action: Mouse pressed left at (321, 274)
Screenshot: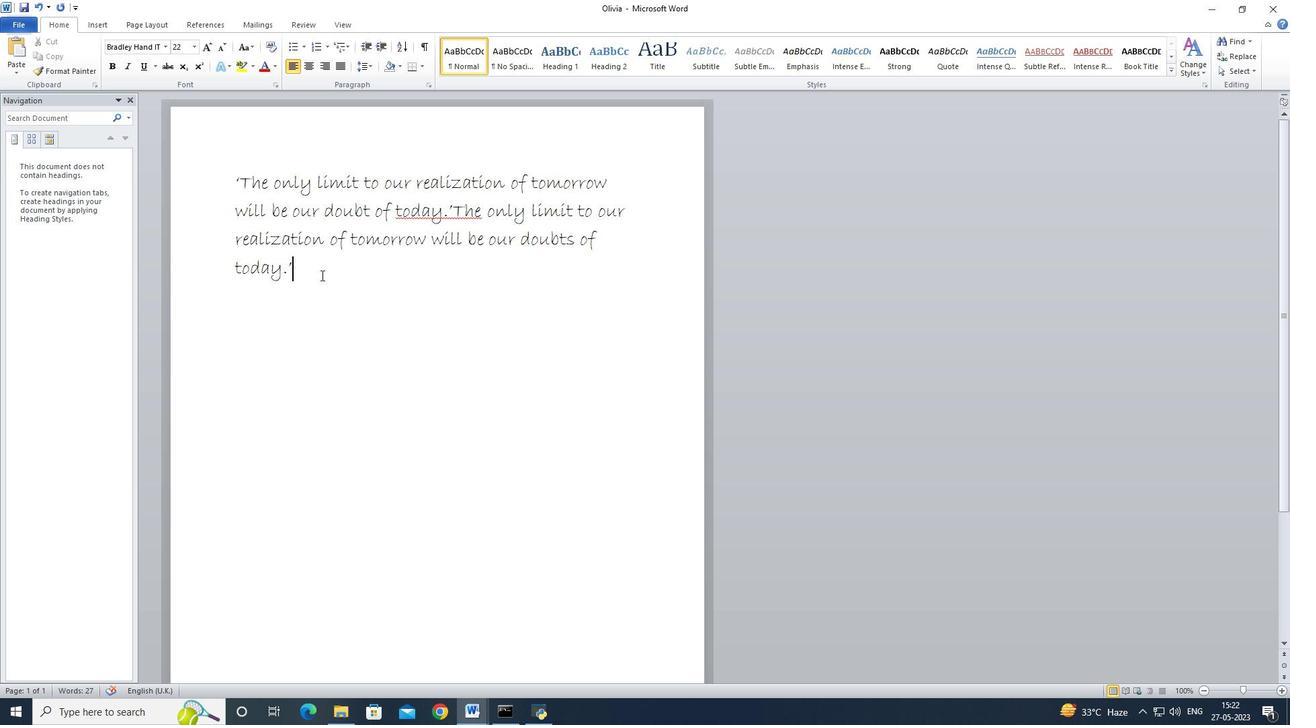 
Action: Mouse moved to (286, 207)
Screenshot: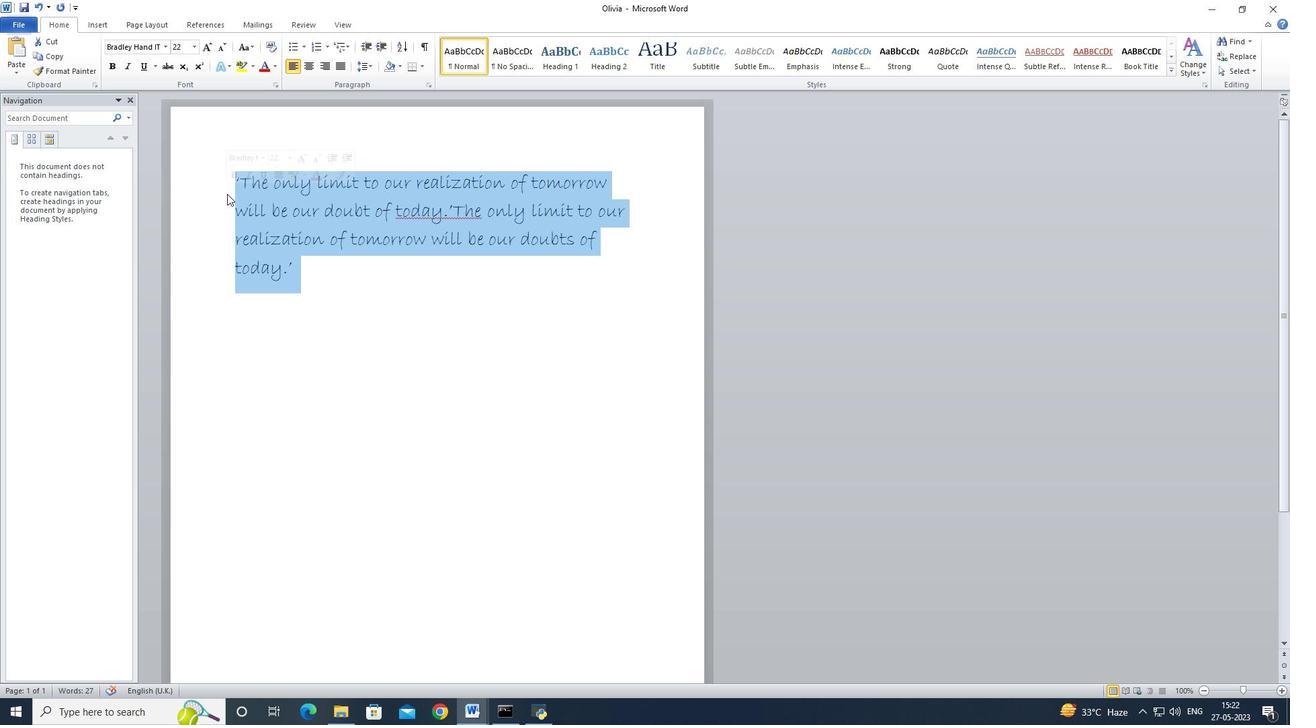 
Action: Mouse pressed right at (286, 207)
Screenshot: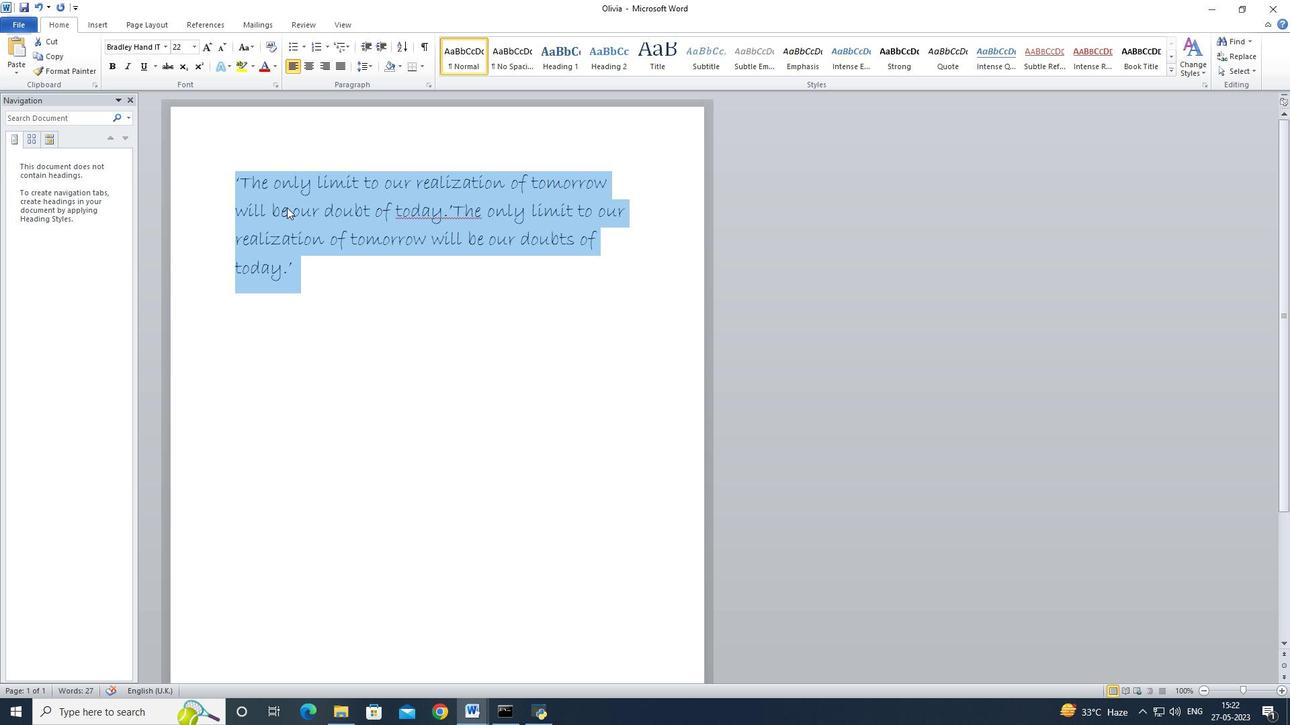 
Action: Mouse moved to (338, 111)
Screenshot: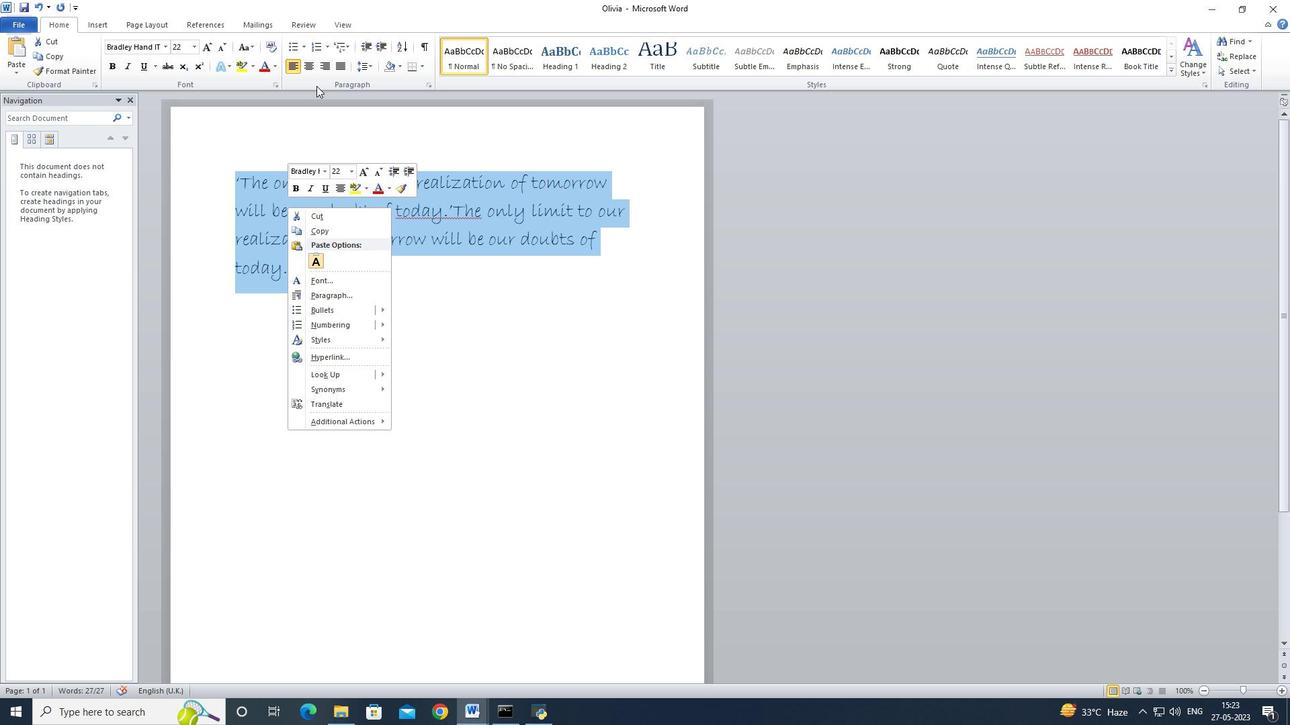 
Action: Mouse pressed left at (338, 111)
Screenshot: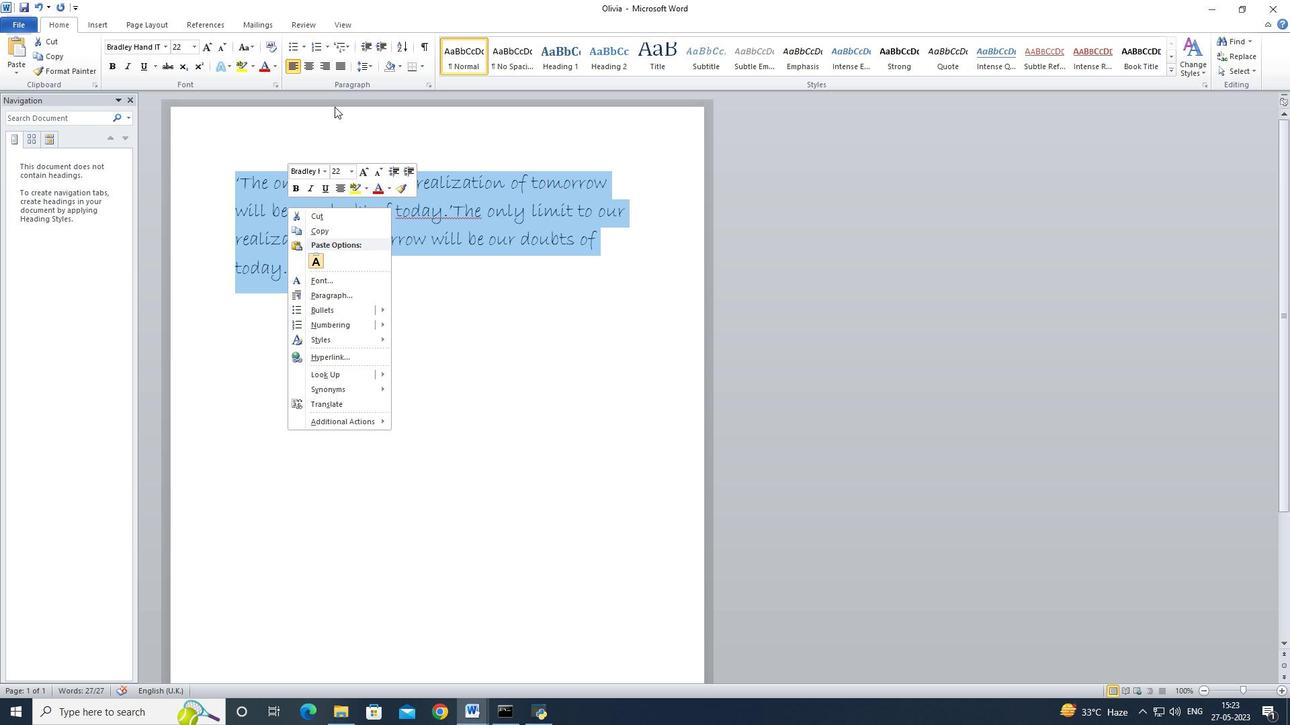 
Action: Mouse moved to (297, 68)
Screenshot: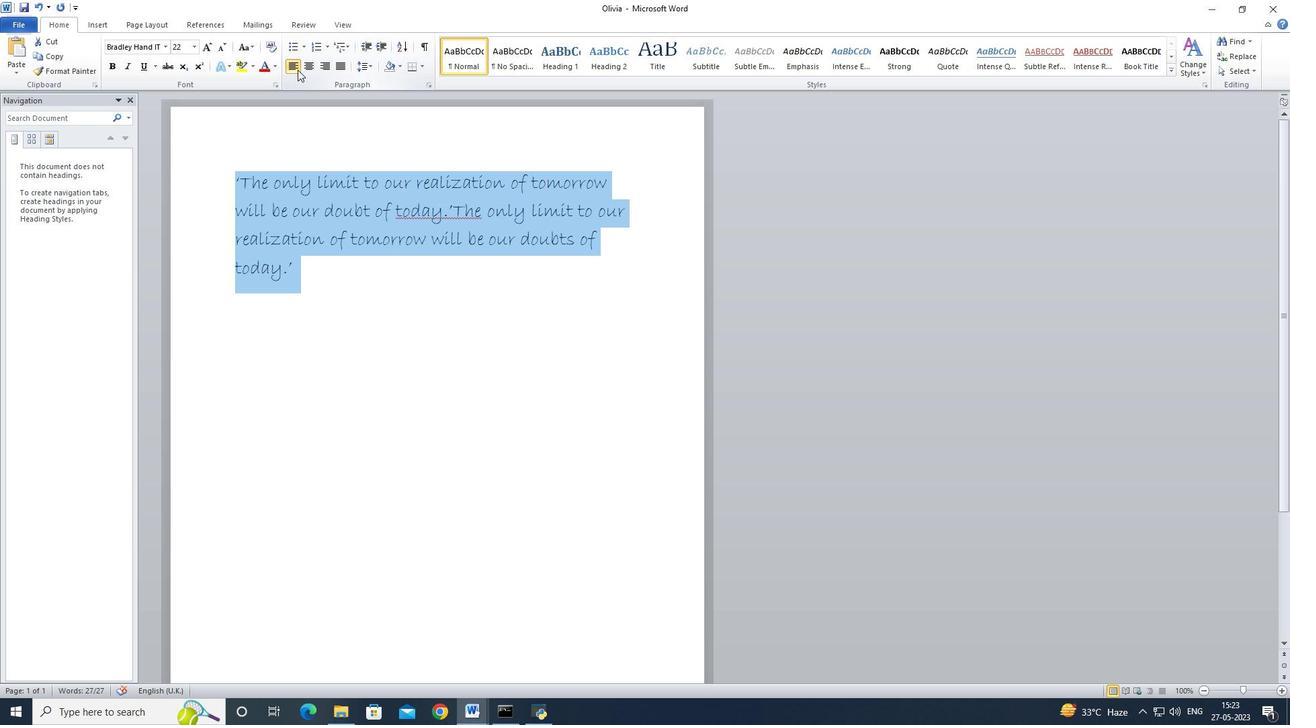 
Action: Mouse pressed left at (297, 68)
Screenshot: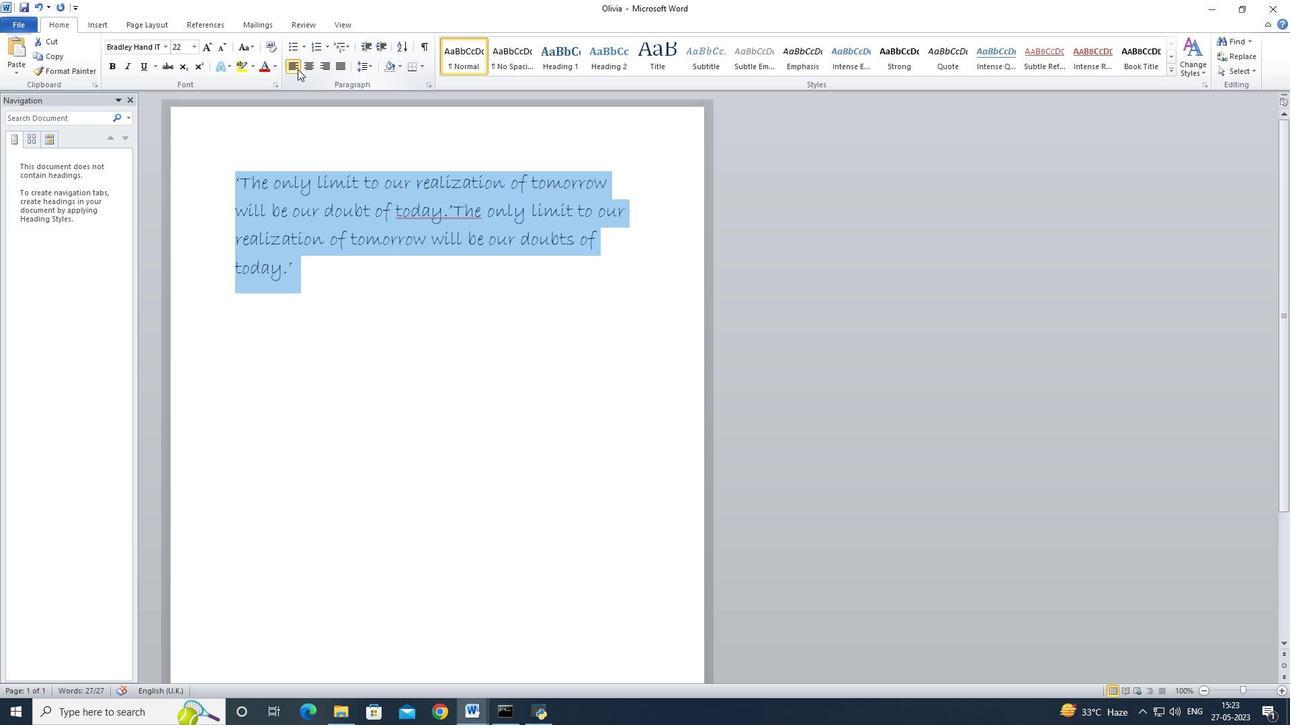 
Action: Mouse moved to (338, 227)
Screenshot: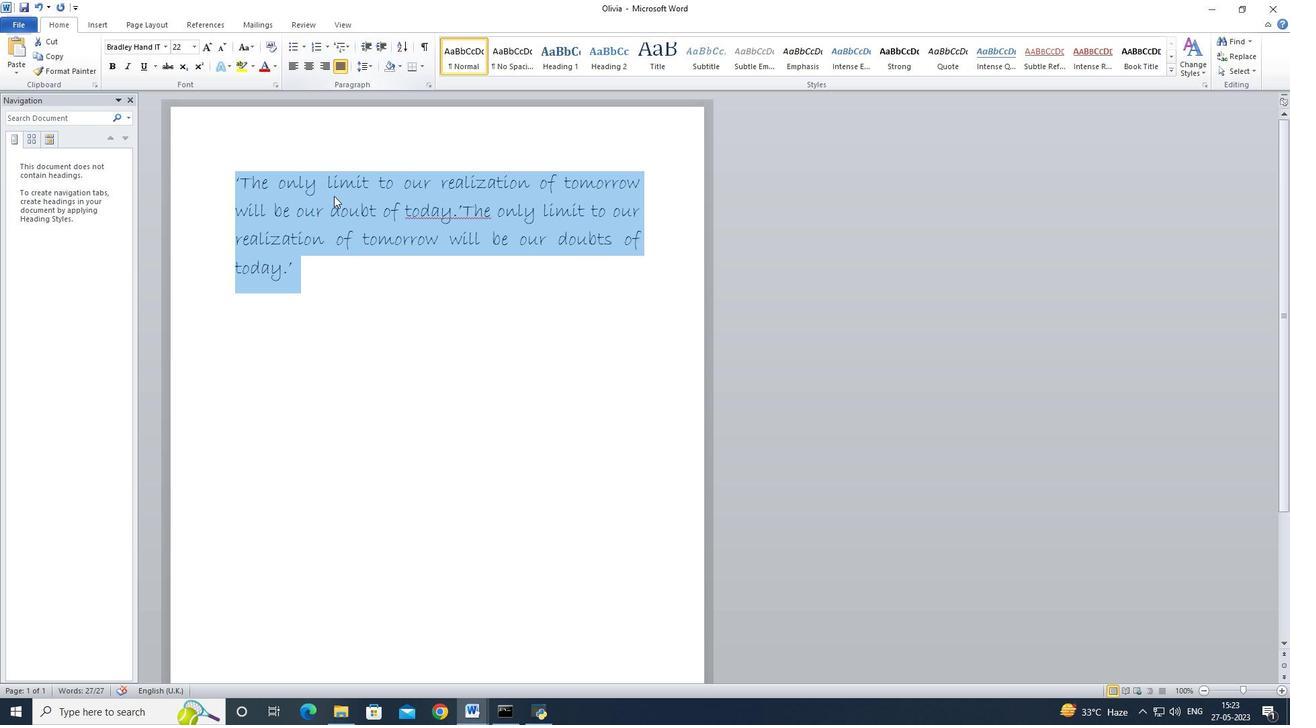 
Action: Mouse pressed left at (338, 227)
Screenshot: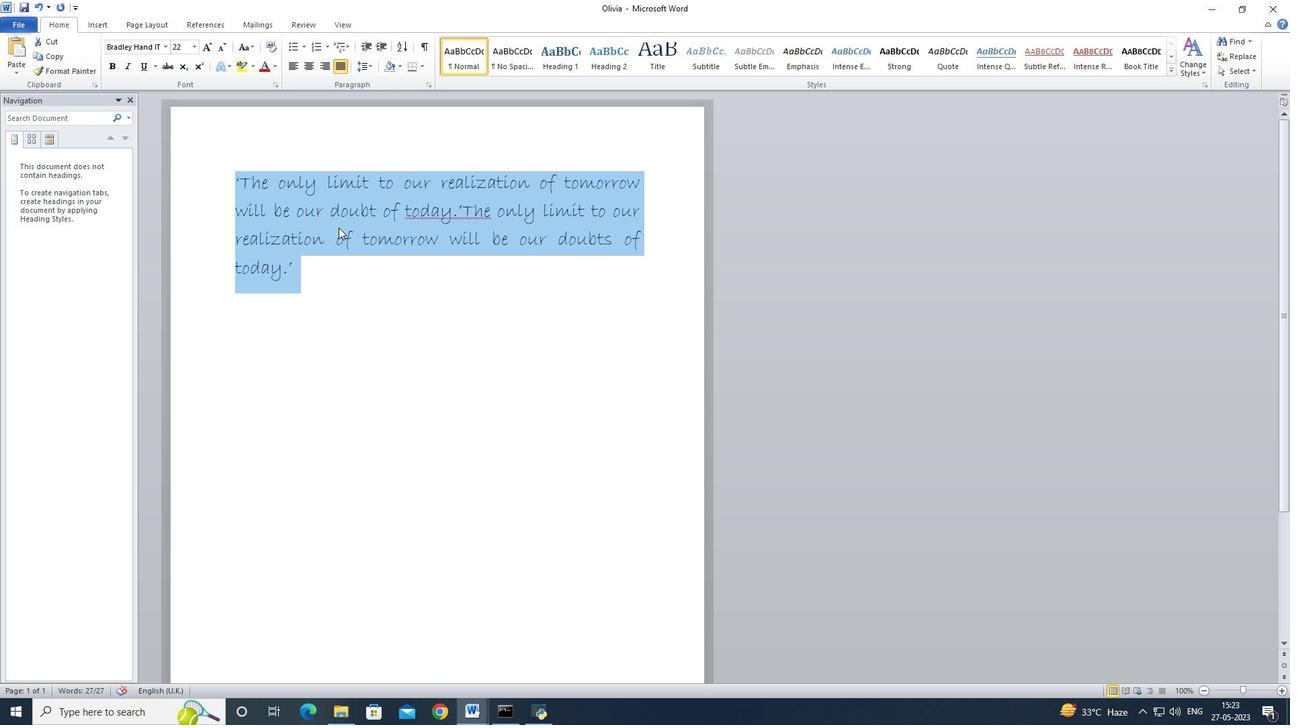 
Action: Mouse moved to (327, 270)
Screenshot: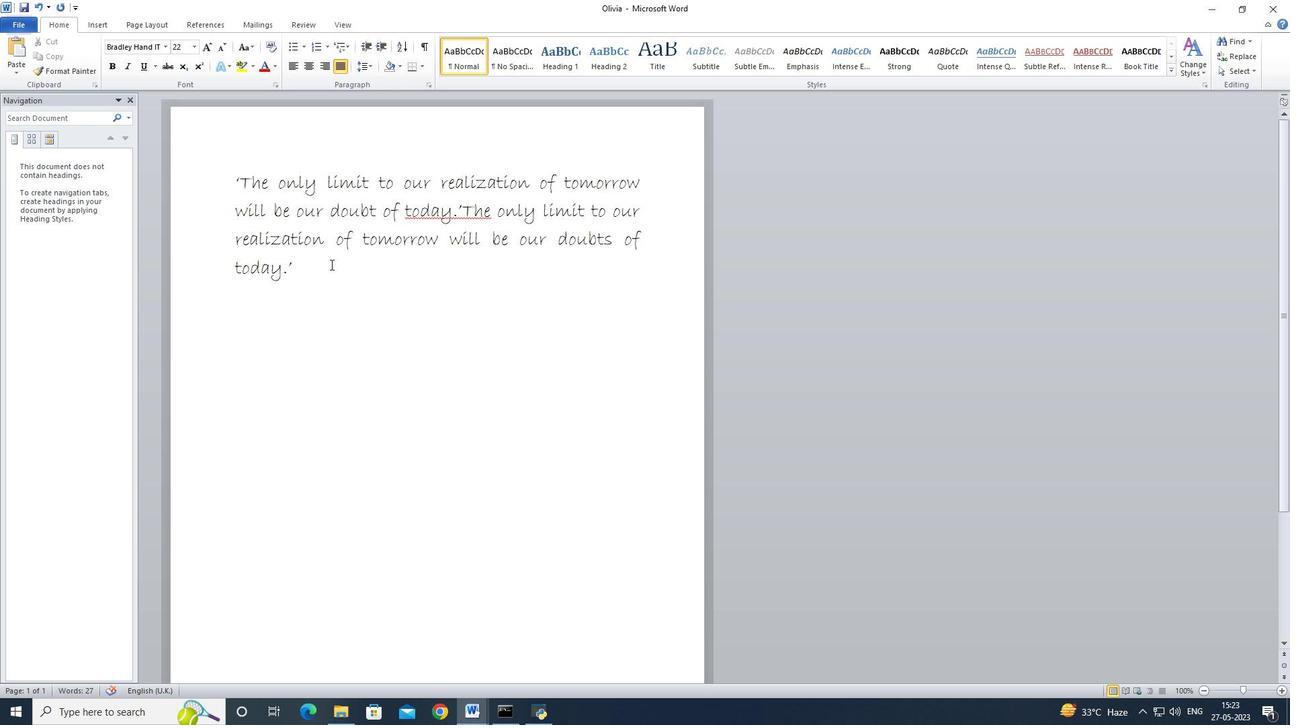 
Action: Mouse pressed left at (327, 270)
Screenshot: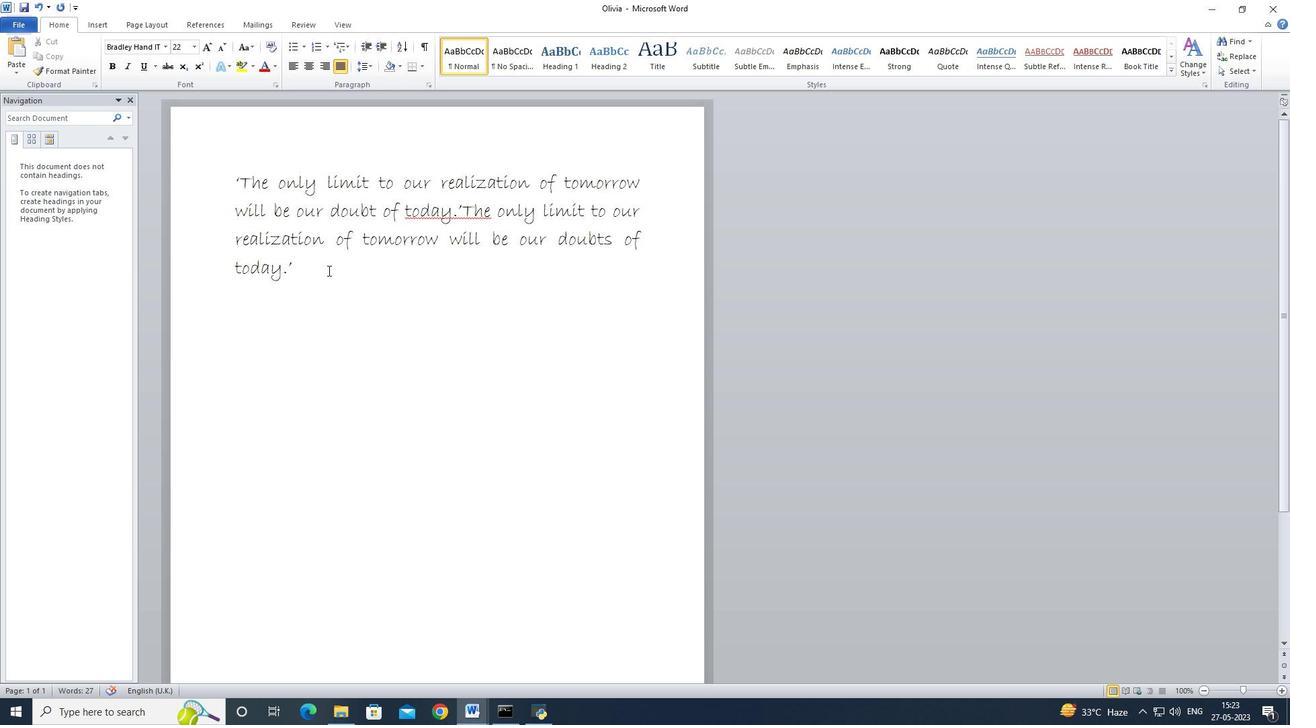
Action: Mouse moved to (278, 196)
Screenshot: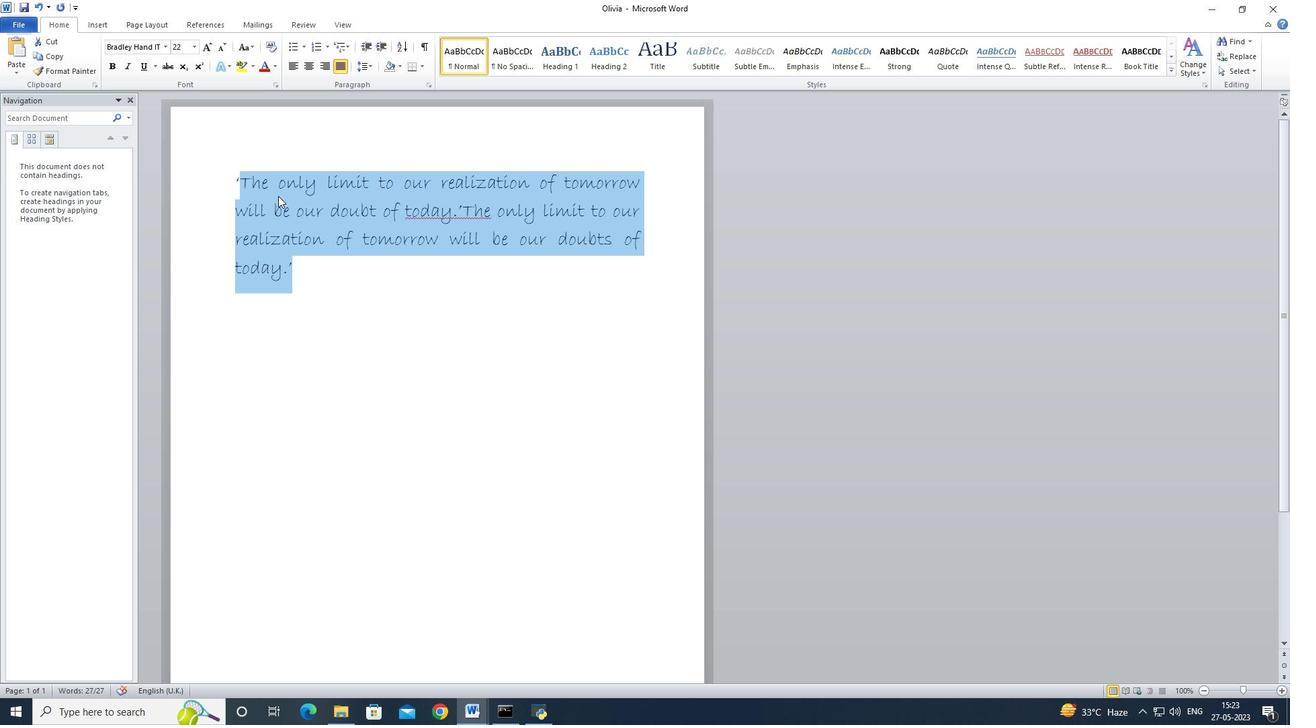 
Action: Mouse pressed right at (278, 196)
Screenshot: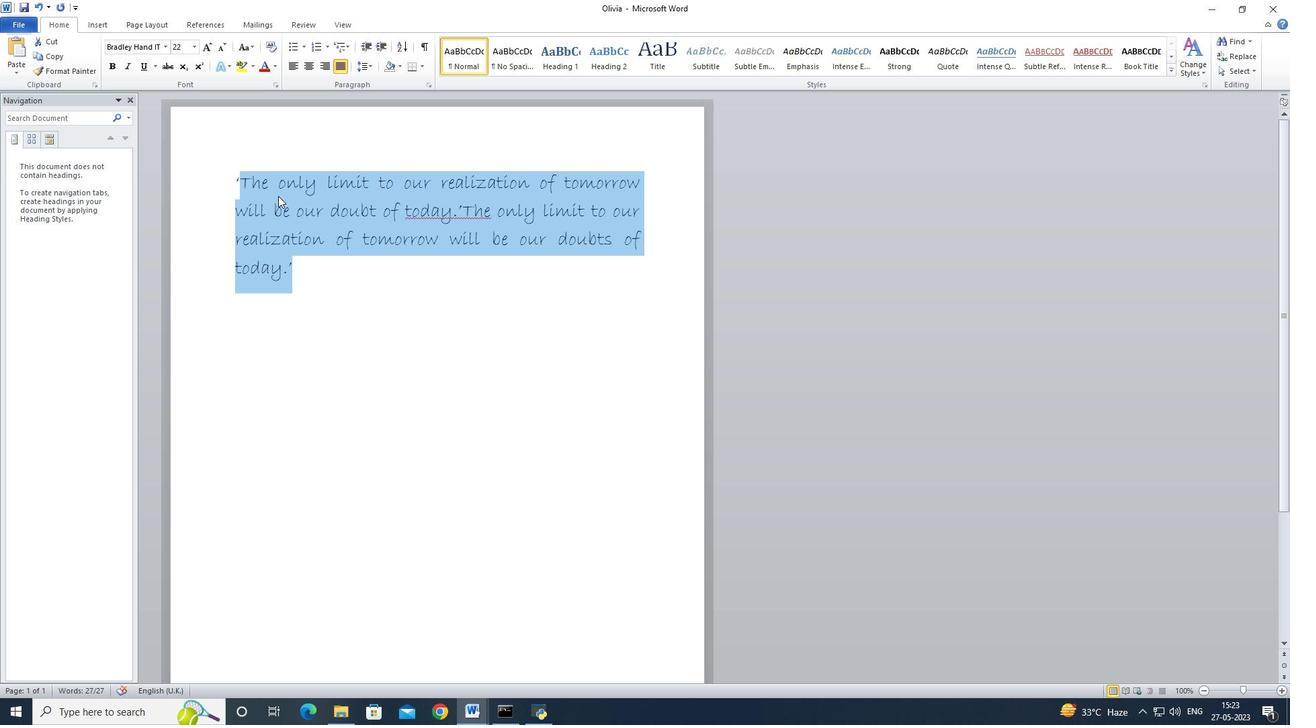 
Action: Mouse moved to (379, 179)
Screenshot: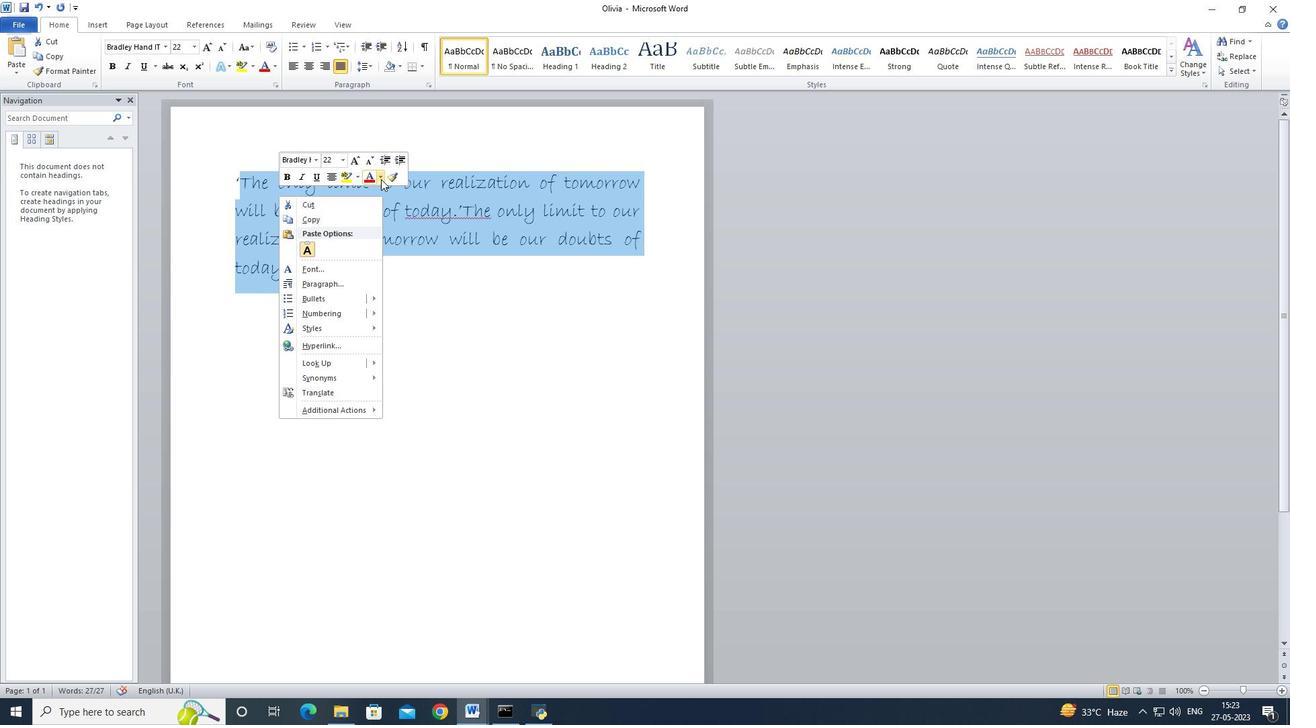 
Action: Mouse pressed left at (379, 179)
Screenshot: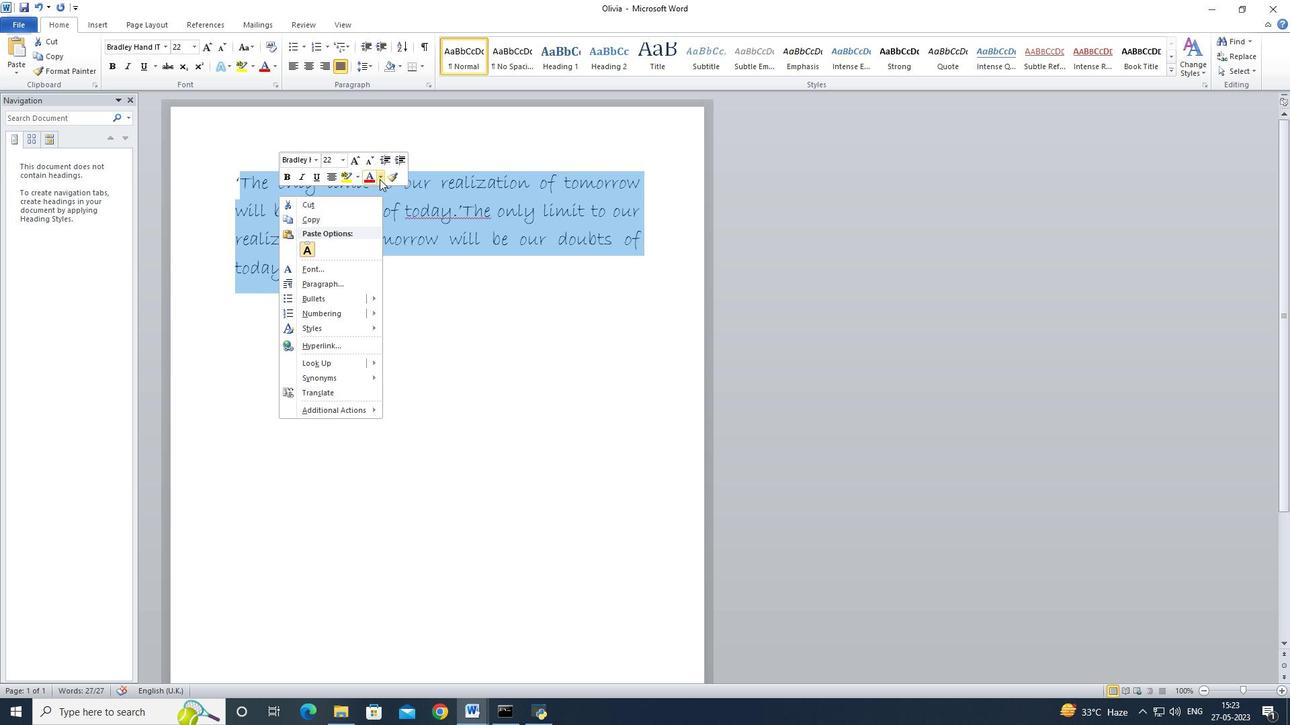 
Action: Mouse moved to (403, 309)
Screenshot: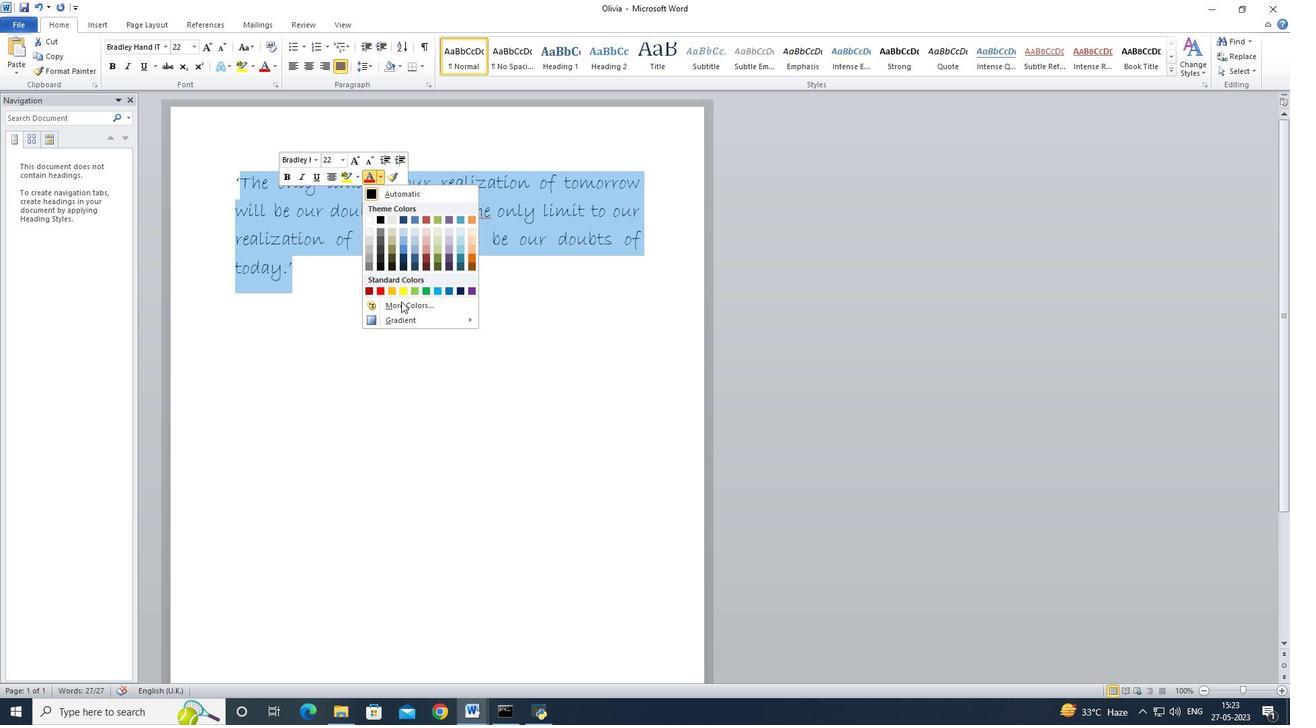 
Action: Mouse pressed left at (403, 309)
Screenshot: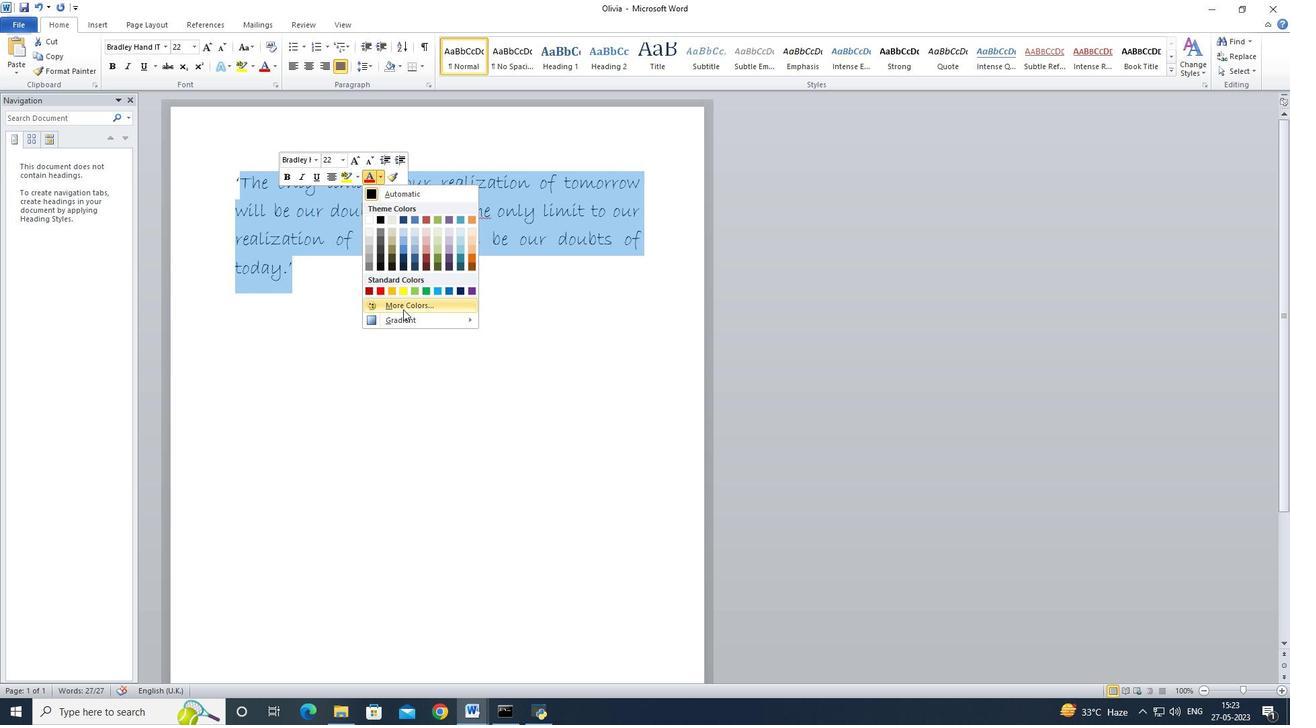 
Action: Mouse moved to (603, 369)
Screenshot: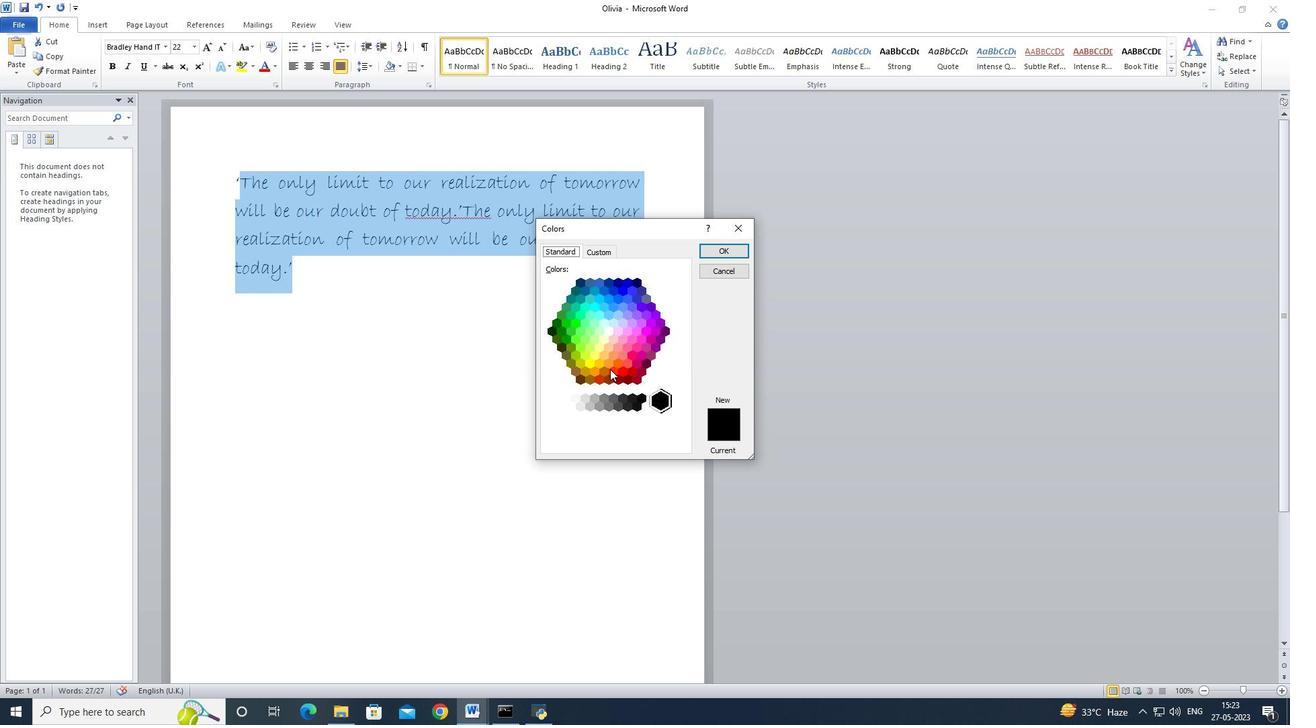 
Action: Mouse pressed left at (603, 369)
Screenshot: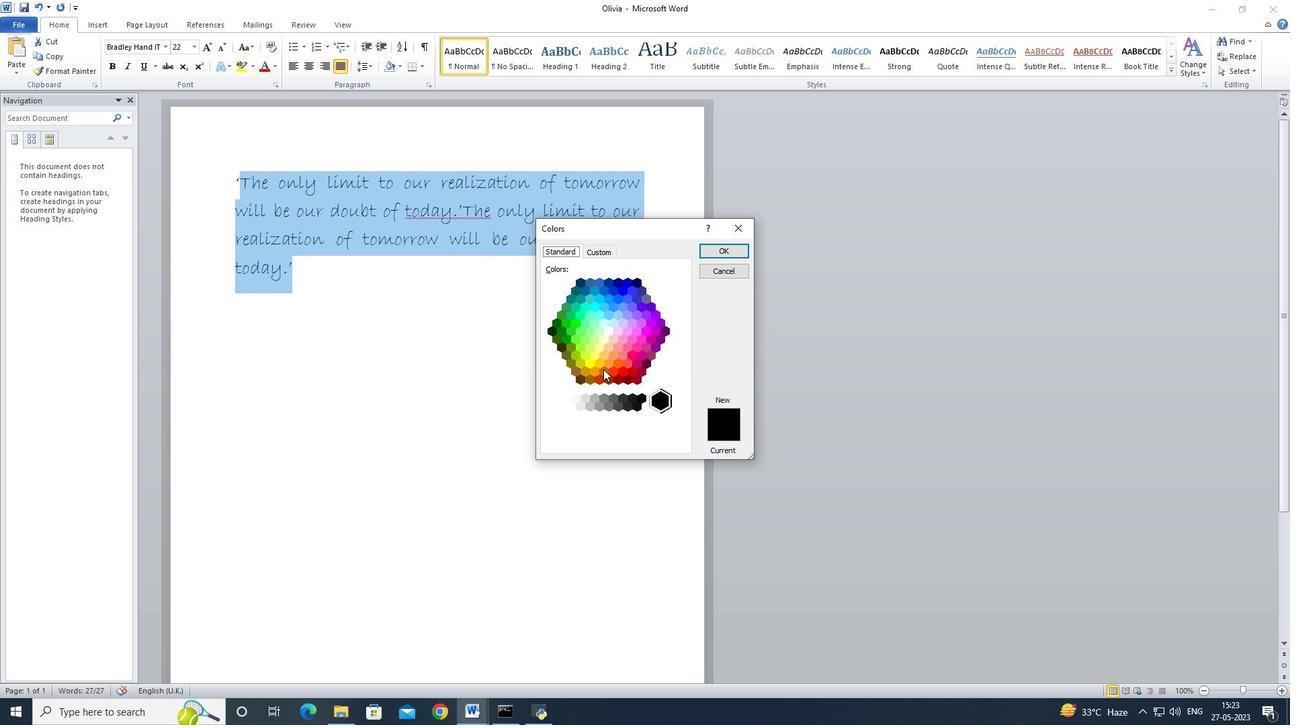 
Action: Mouse moved to (605, 370)
Screenshot: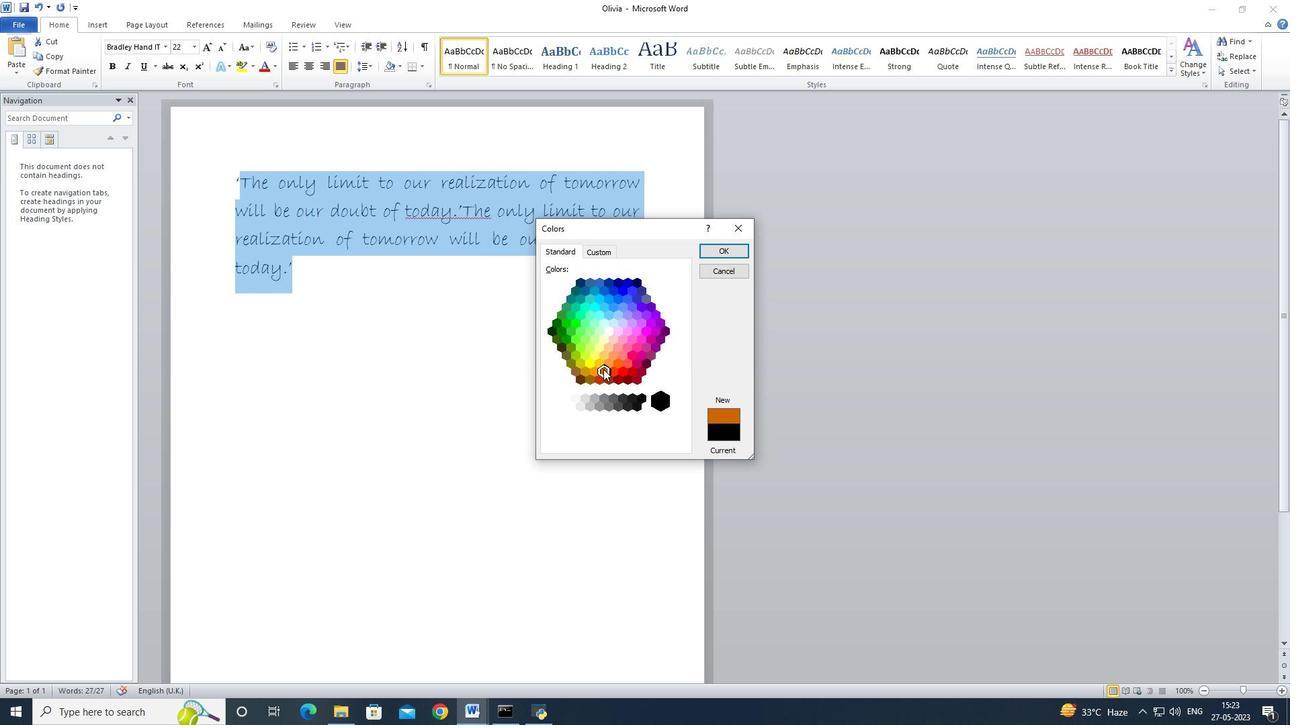 
Action: Mouse pressed left at (605, 370)
Screenshot: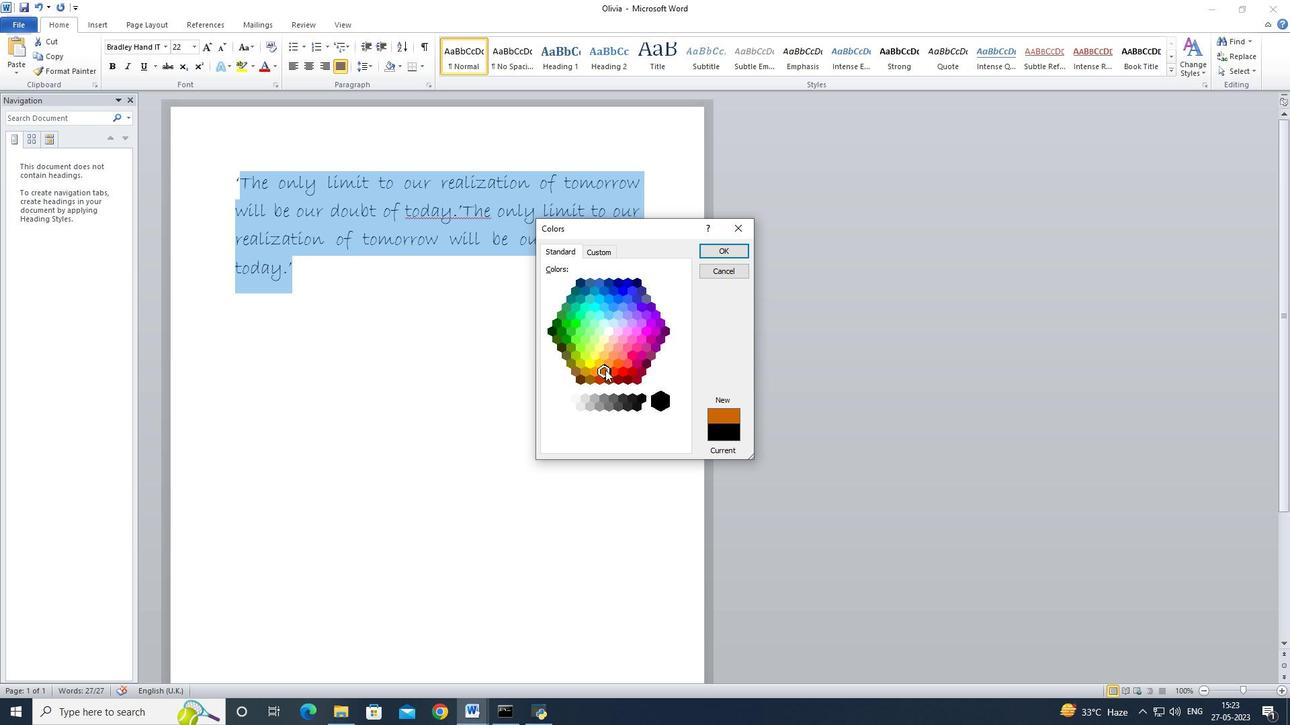 
Action: Mouse pressed left at (605, 370)
Screenshot: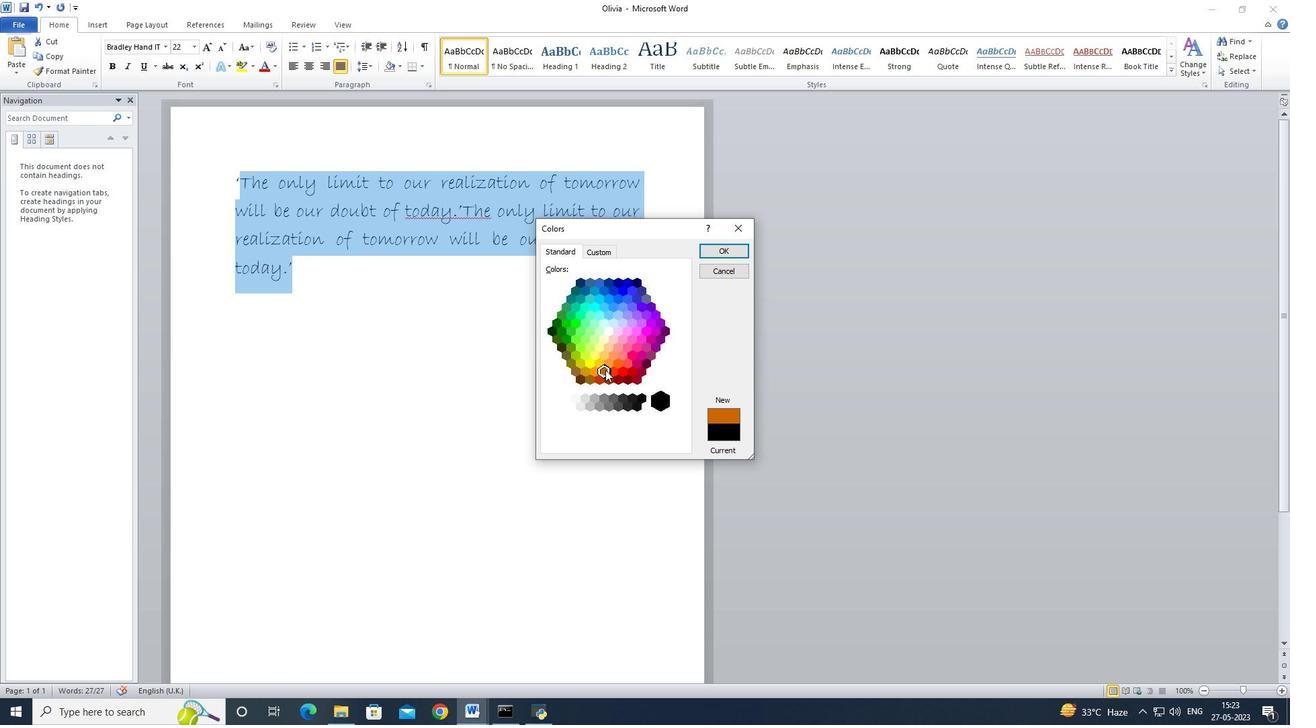 
Action: Mouse moved to (704, 251)
Screenshot: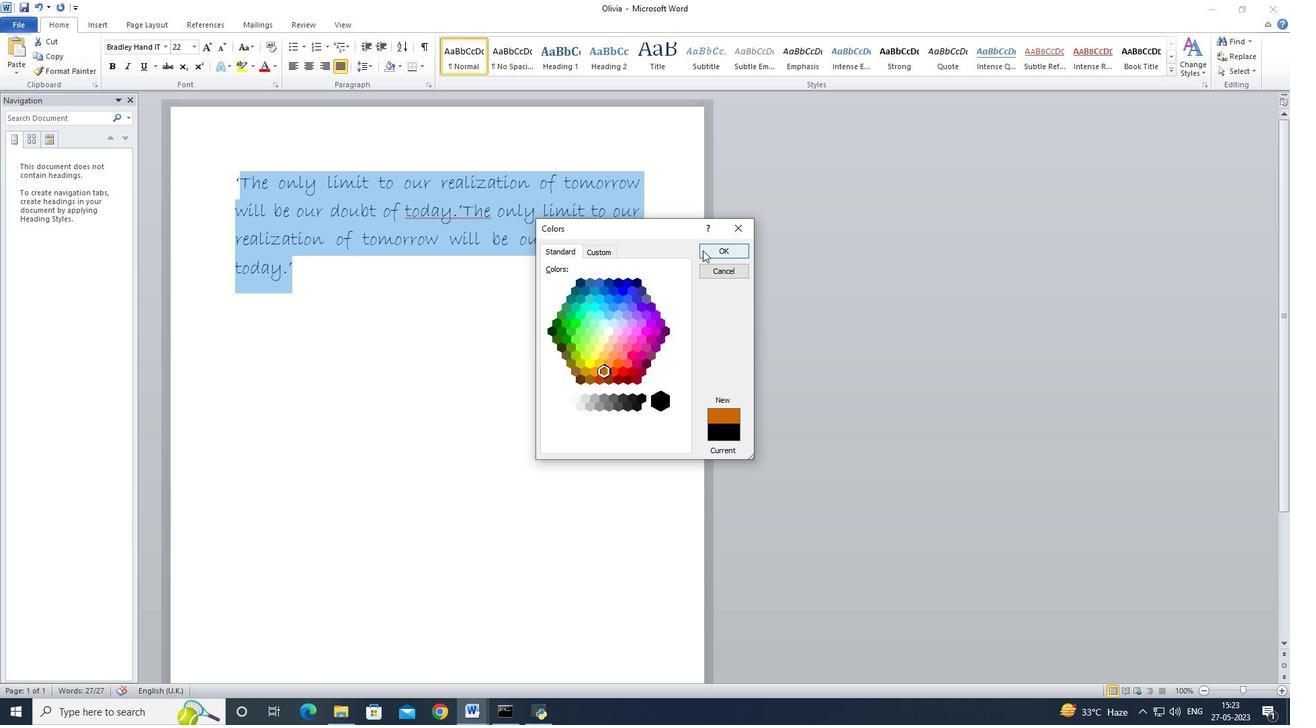 
Action: Mouse pressed left at (704, 251)
Screenshot: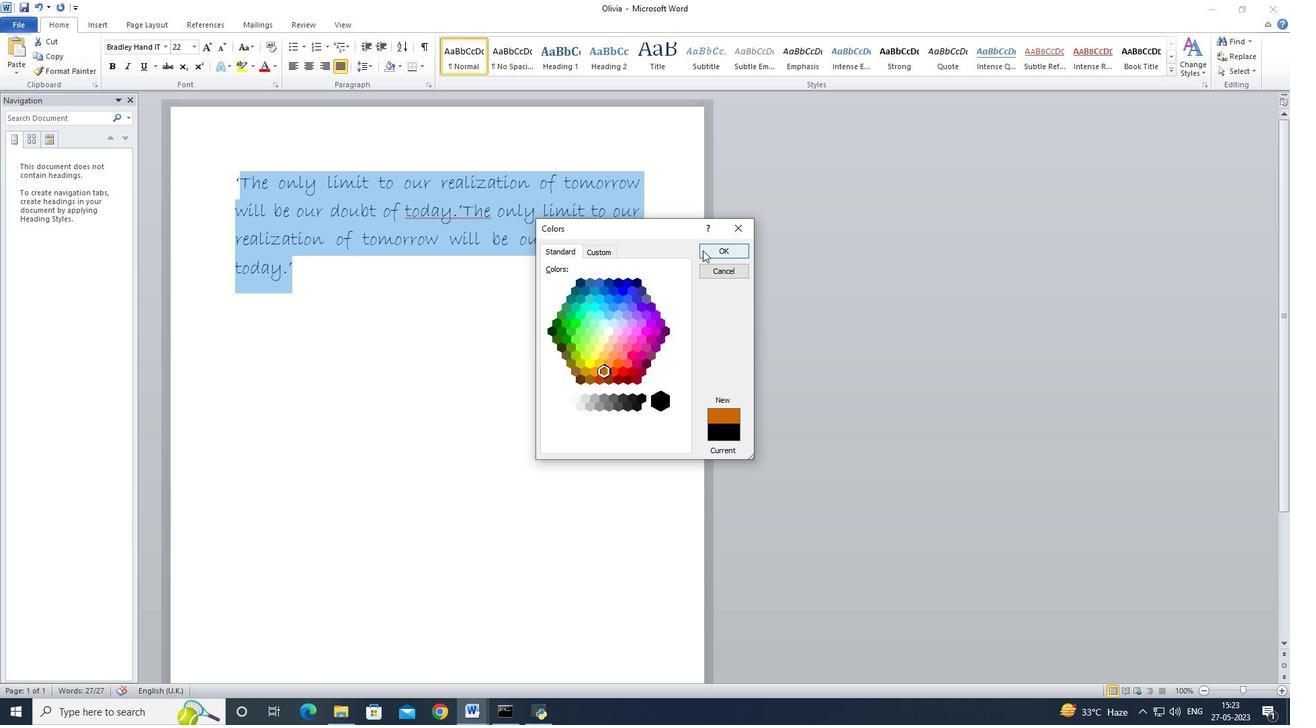 
Action: Mouse moved to (423, 292)
Screenshot: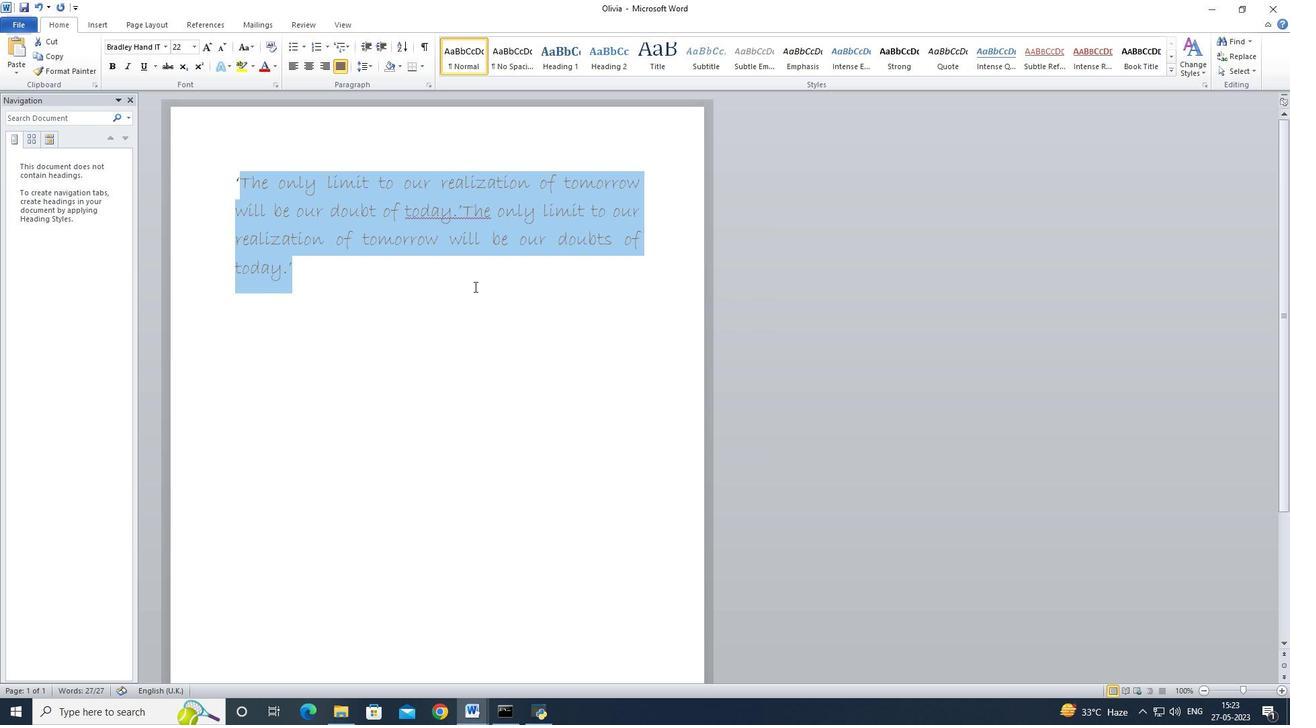
Action: Mouse pressed left at (423, 292)
Screenshot: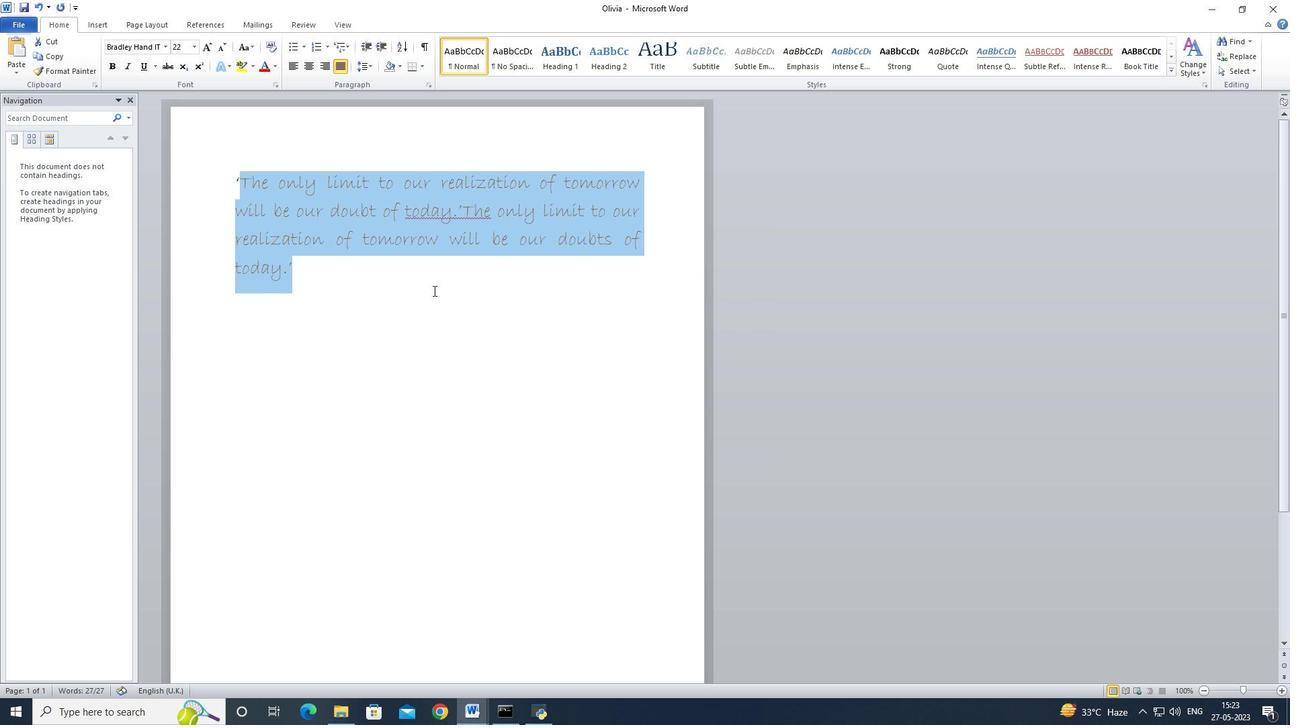 
Action: Mouse moved to (14, 24)
Screenshot: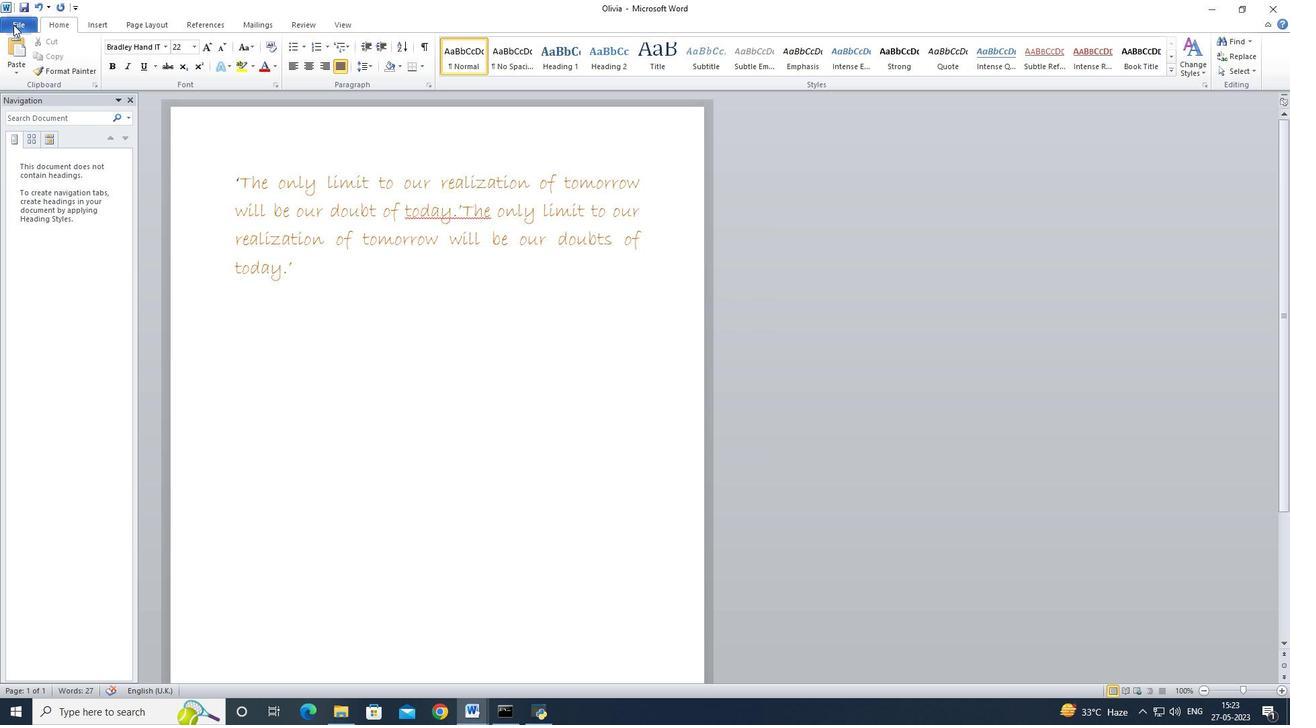 
Action: Mouse pressed left at (14, 24)
Screenshot: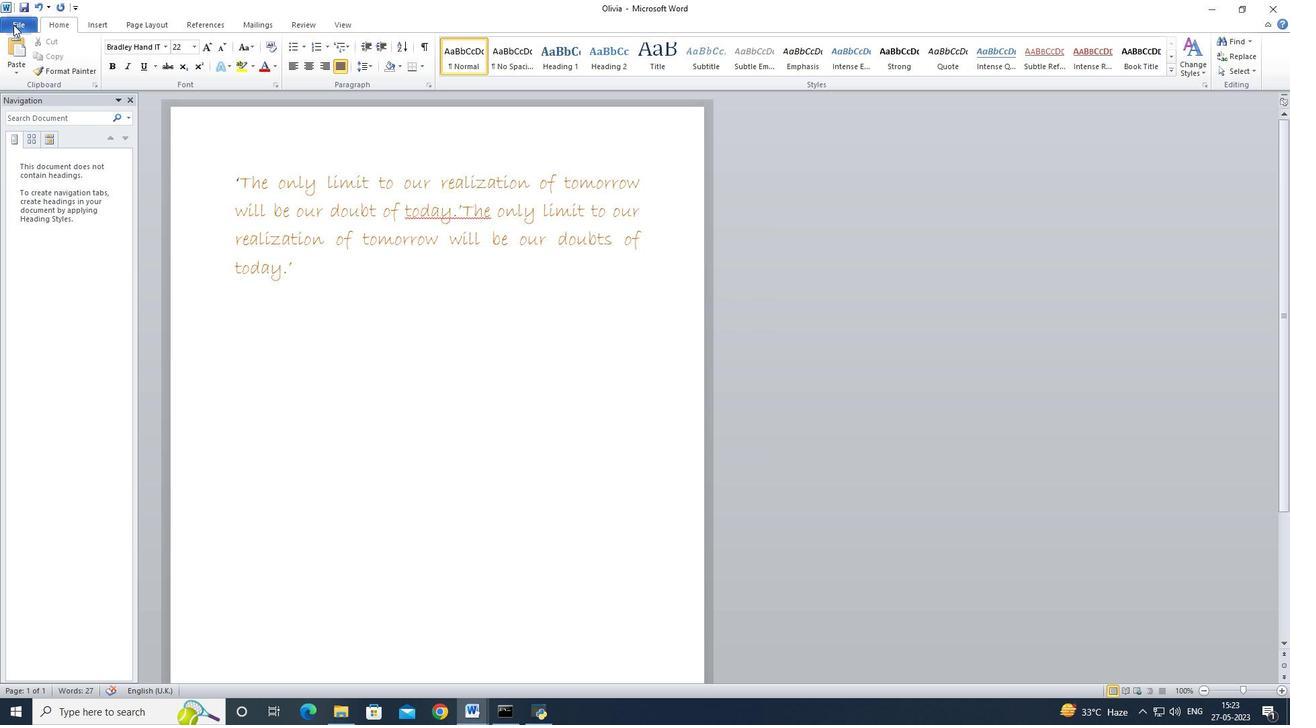 
Action: Mouse moved to (45, 51)
Screenshot: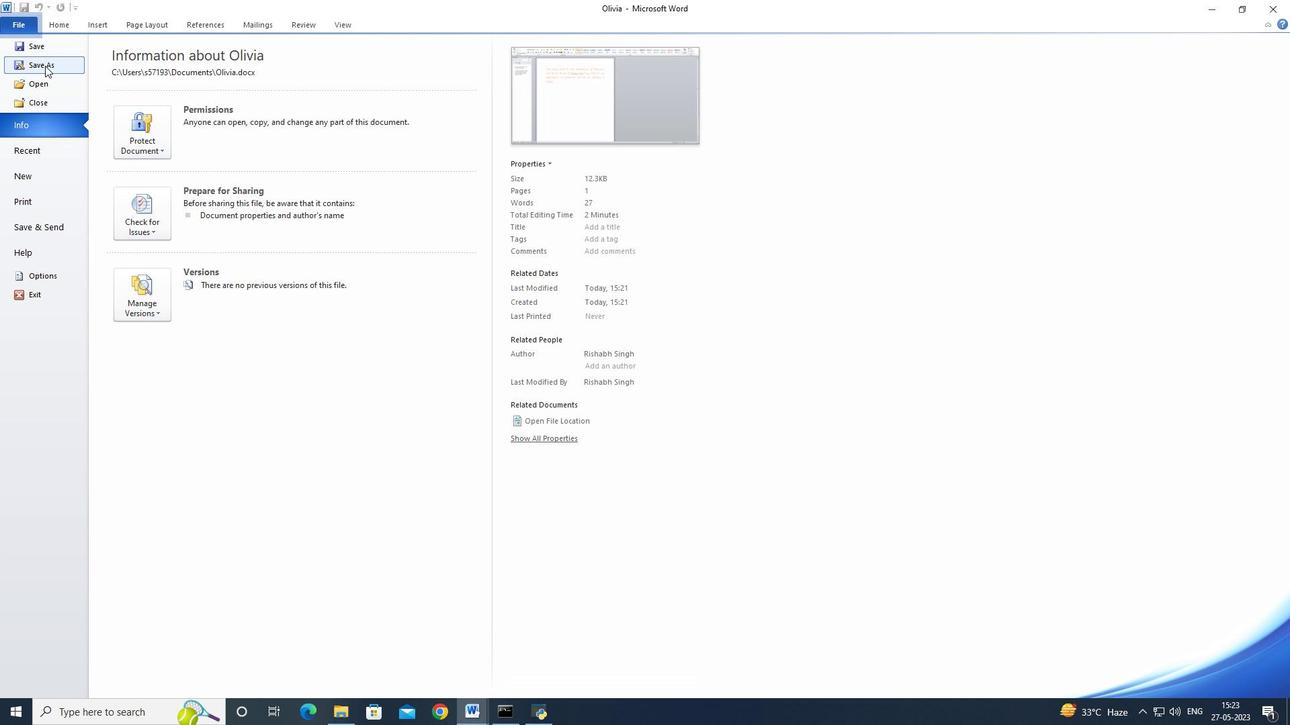 
Action: Mouse pressed left at (45, 51)
Screenshot: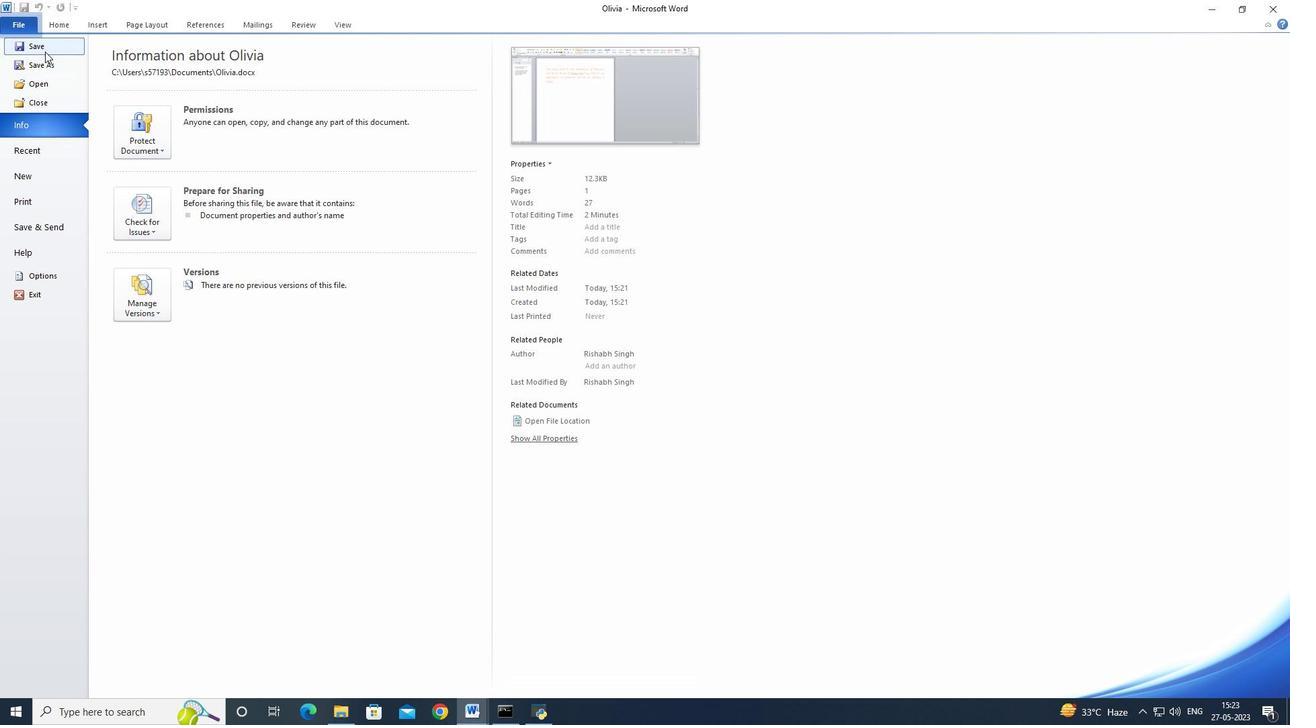 
Action: Mouse moved to (1289, 0)
Screenshot: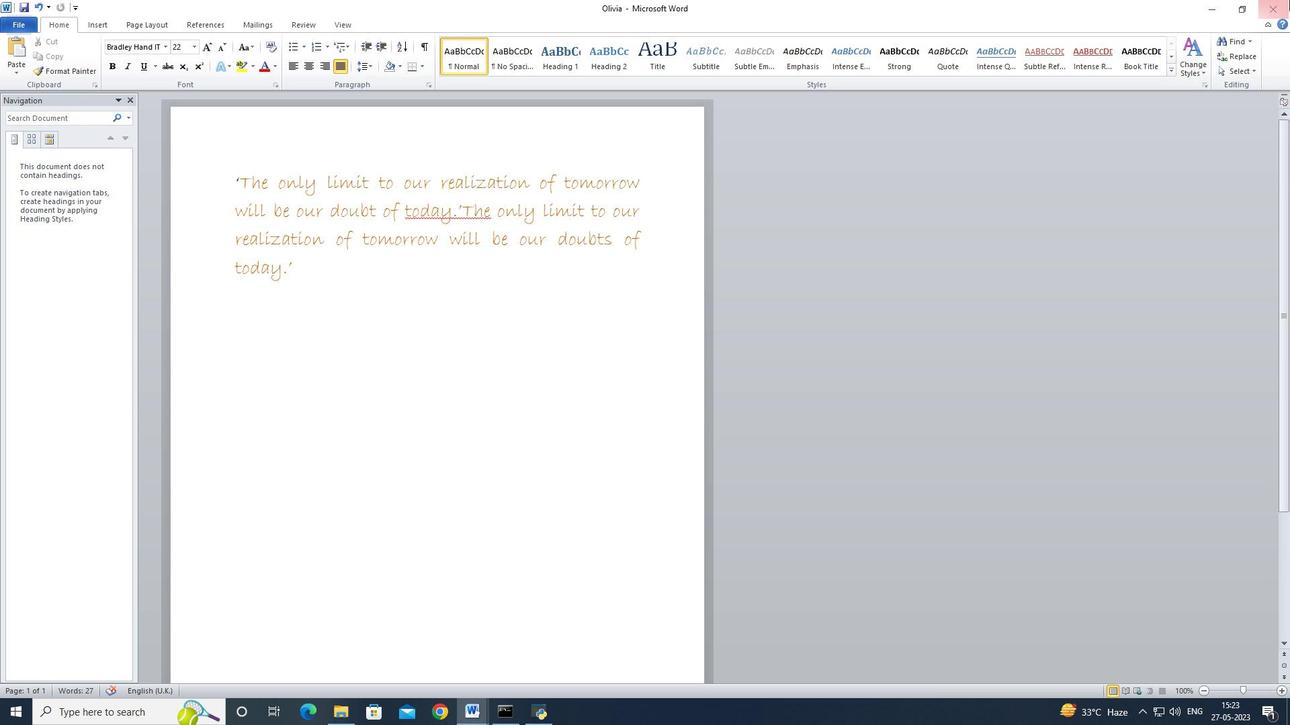 
Action: Mouse pressed left at (1289, 0)
Screenshot: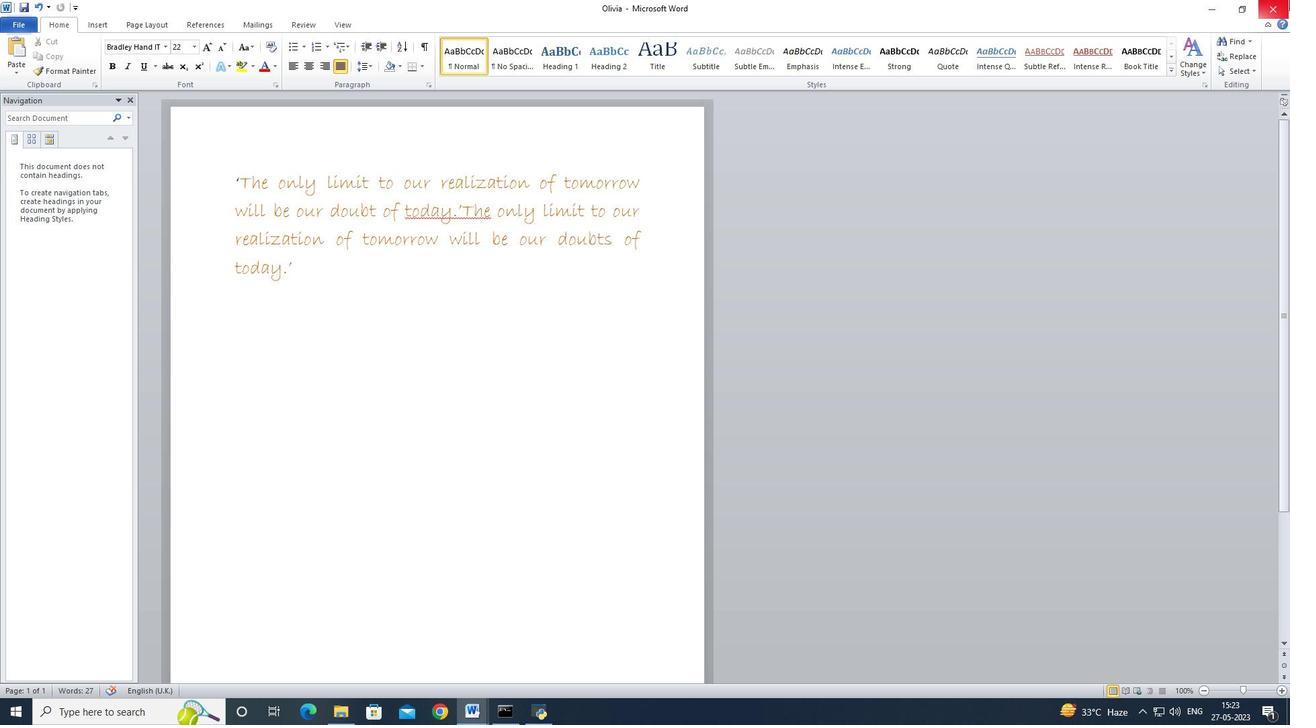 
Action: Mouse moved to (684, 325)
Screenshot: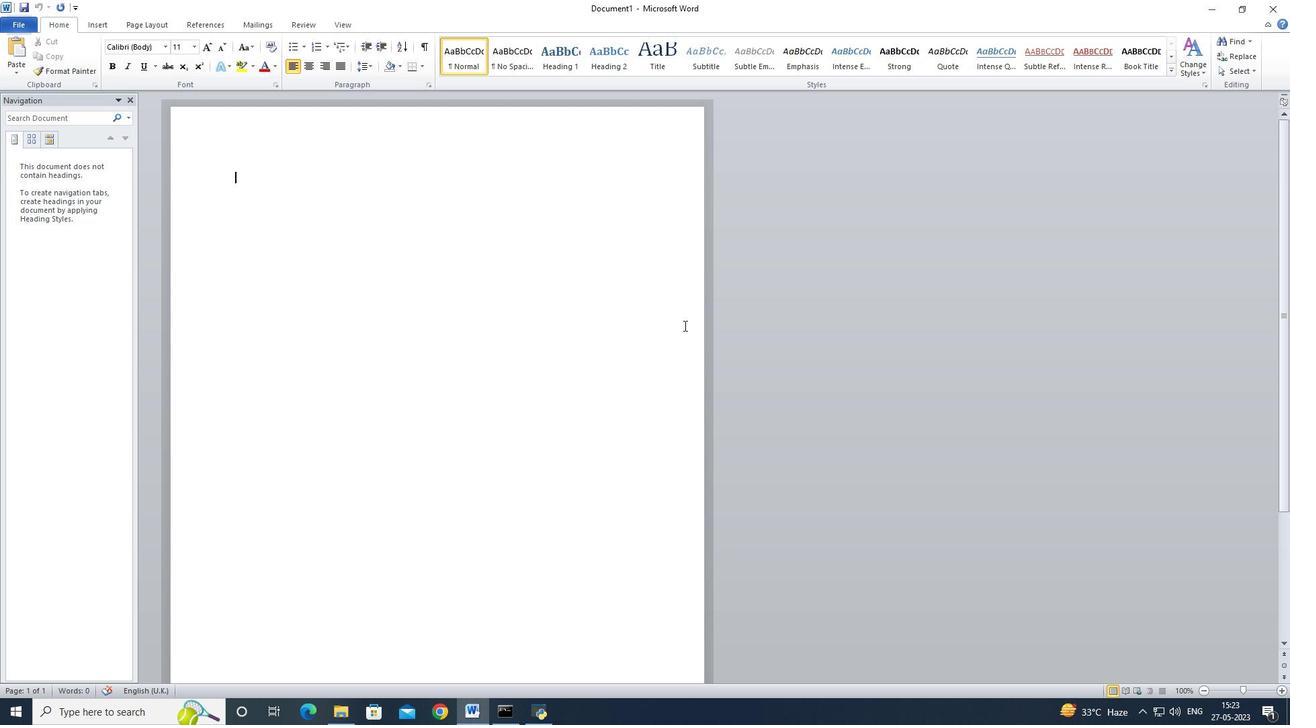 
